 Task: Add an event with the title Casual Training Session: Leadership Development and Coaching Skills, date '2024/05/16', time 8:50 AM to 10:50 AM, logged in from the account softage.3@softage.netand send the event invitation to softage.5@softage.net and softage.6@softage.net. Set a reminder for the event 2 hour before
Action: Mouse moved to (102, 110)
Screenshot: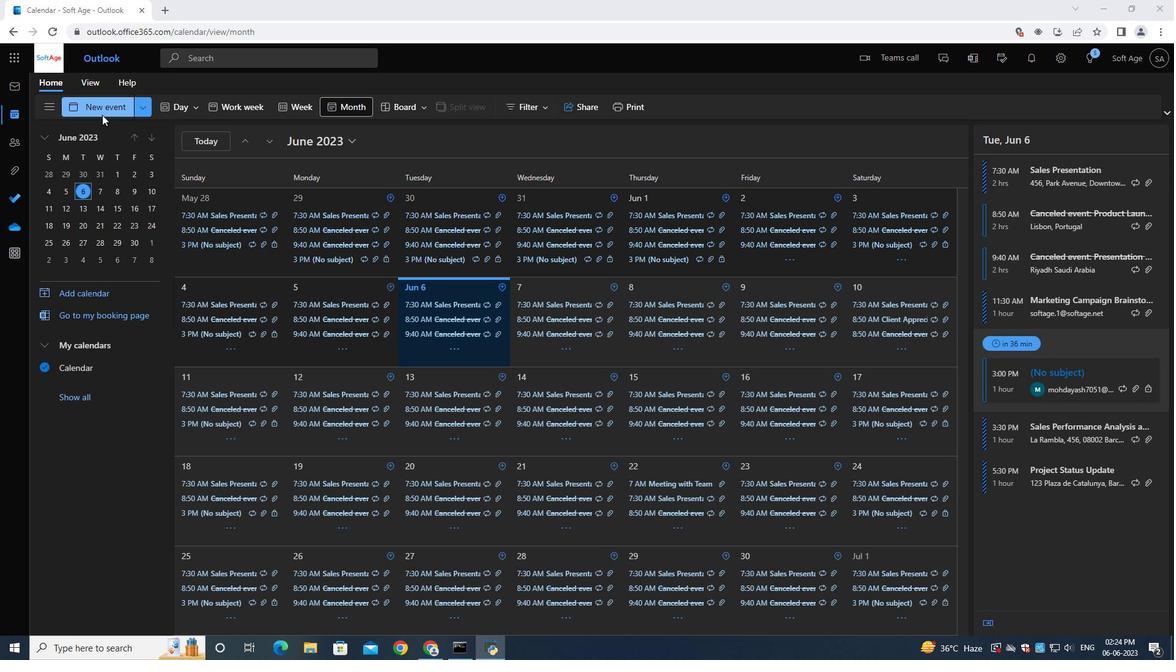 
Action: Mouse pressed left at (102, 110)
Screenshot: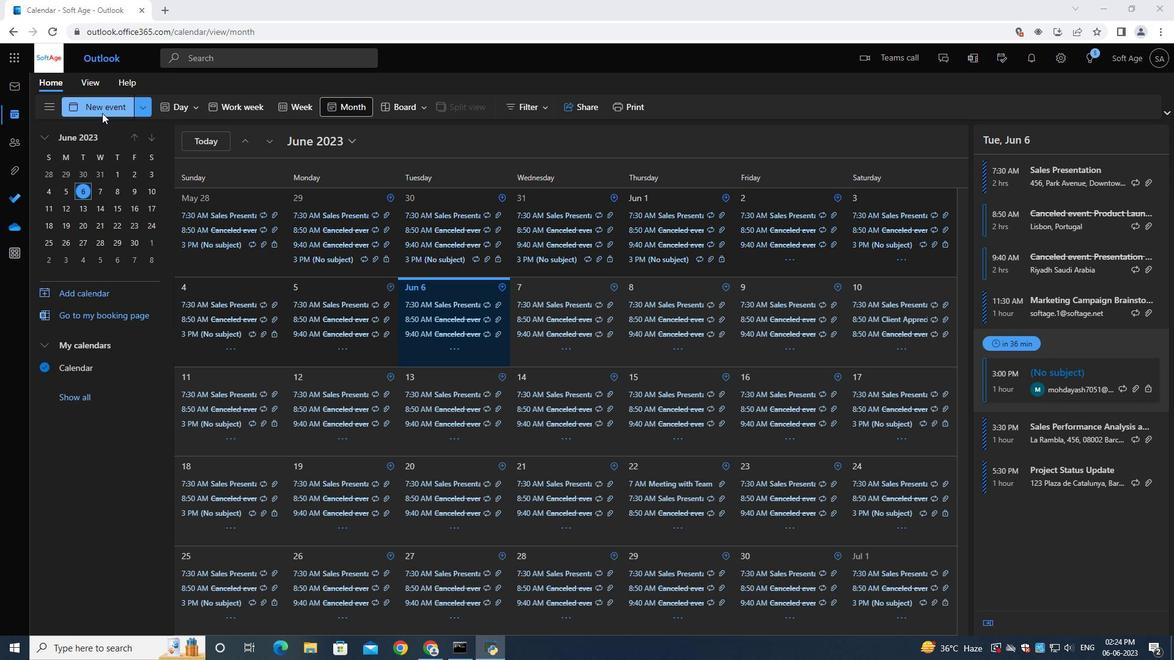
Action: Mouse moved to (299, 182)
Screenshot: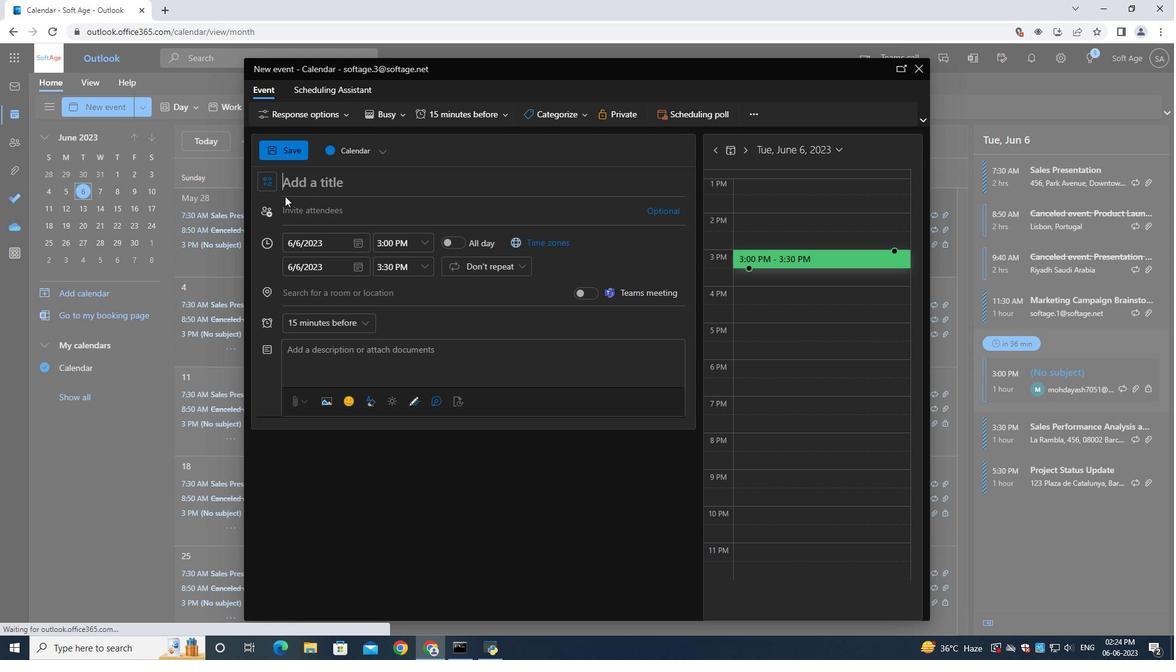 
Action: Mouse pressed left at (299, 182)
Screenshot: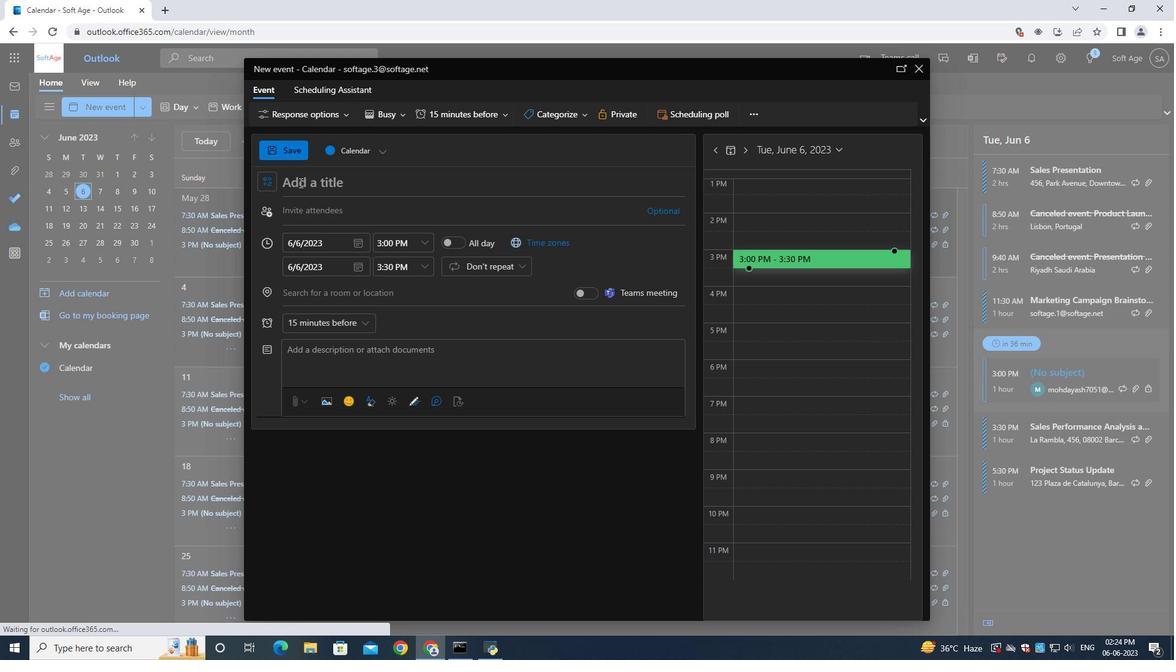 
Action: Mouse moved to (300, 182)
Screenshot: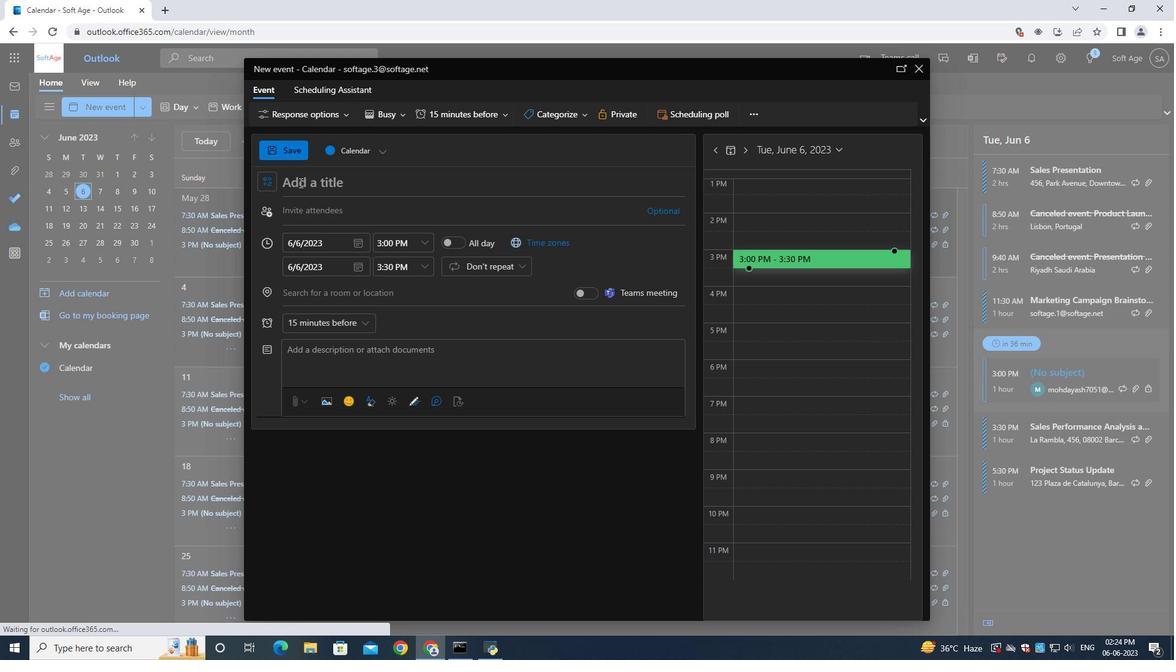 
Action: Key pressed <Key.shift>Casual<Key.space><Key.shift><Key.shift><Key.shift><Key.shift>Training<Key.space><Key.shift>Session<Key.shift_r>:<Key.space><Key.shift>Leadership<Key.space><Key.shift>Development<Key.space>and<Key.space><Key.shift><Key.shift><Key.shift><Key.shift><Key.shift><Key.shift><Key.shift>Coaching<Key.space><Key.shift>Skills
Screenshot: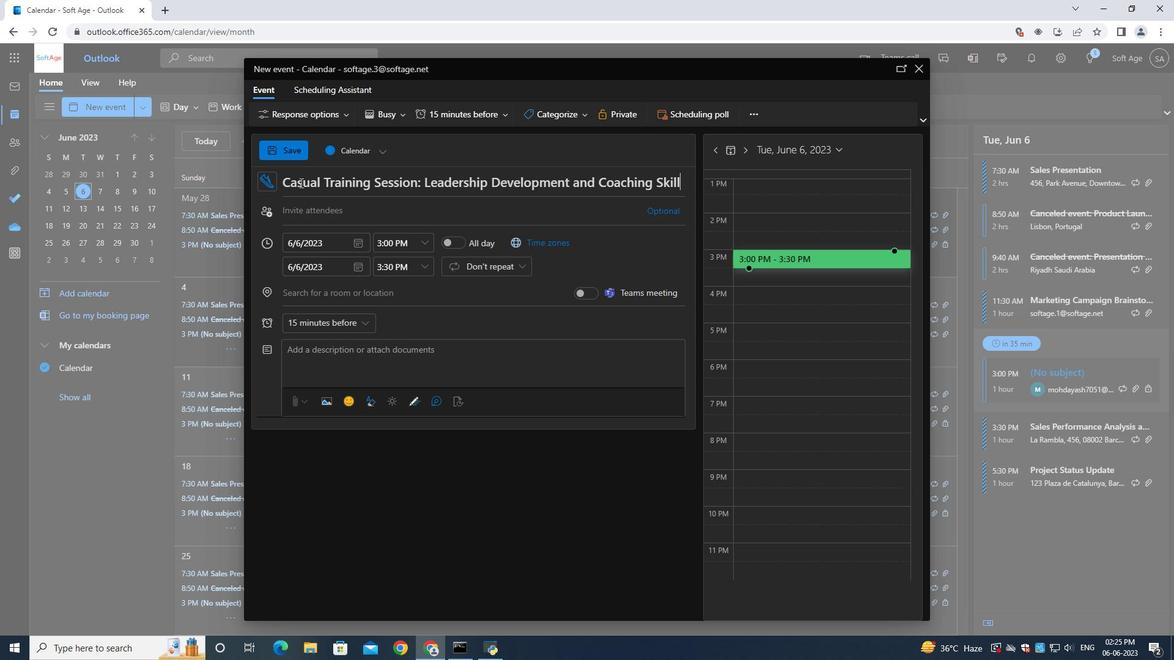 
Action: Mouse moved to (362, 247)
Screenshot: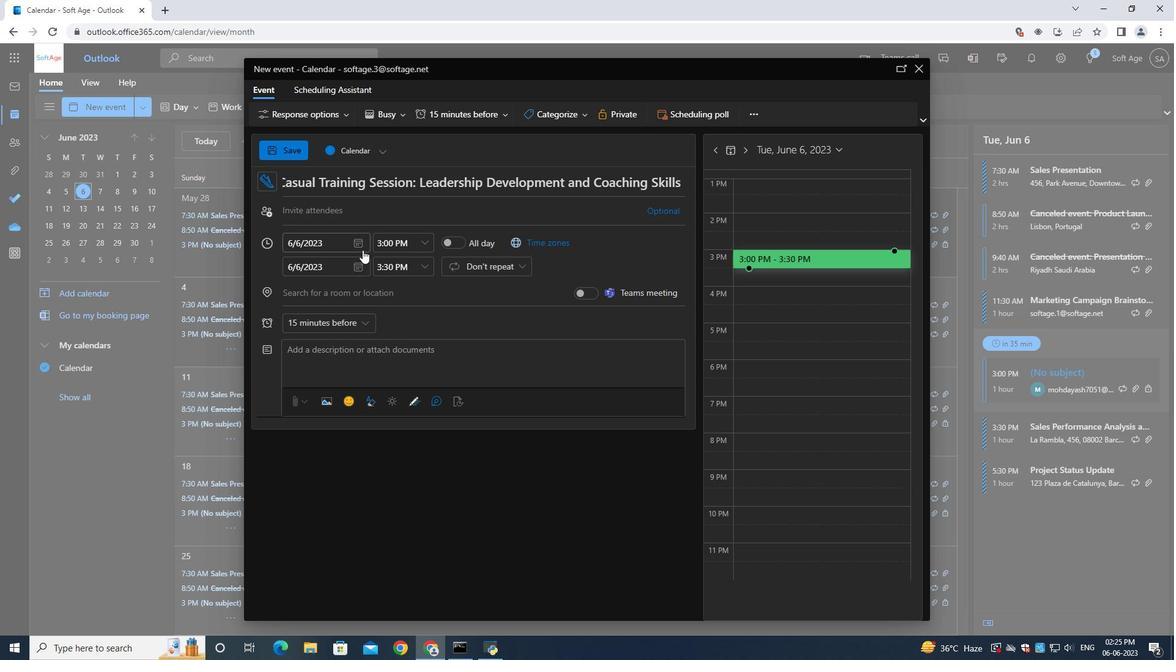 
Action: Mouse pressed left at (362, 247)
Screenshot: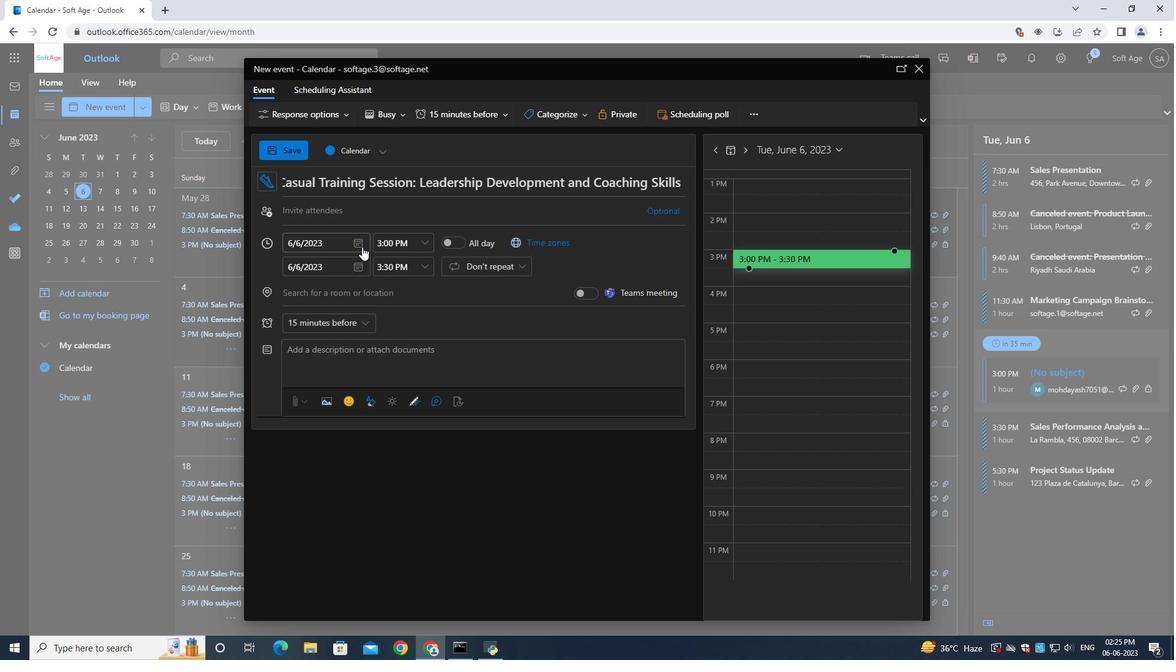 
Action: Mouse moved to (399, 270)
Screenshot: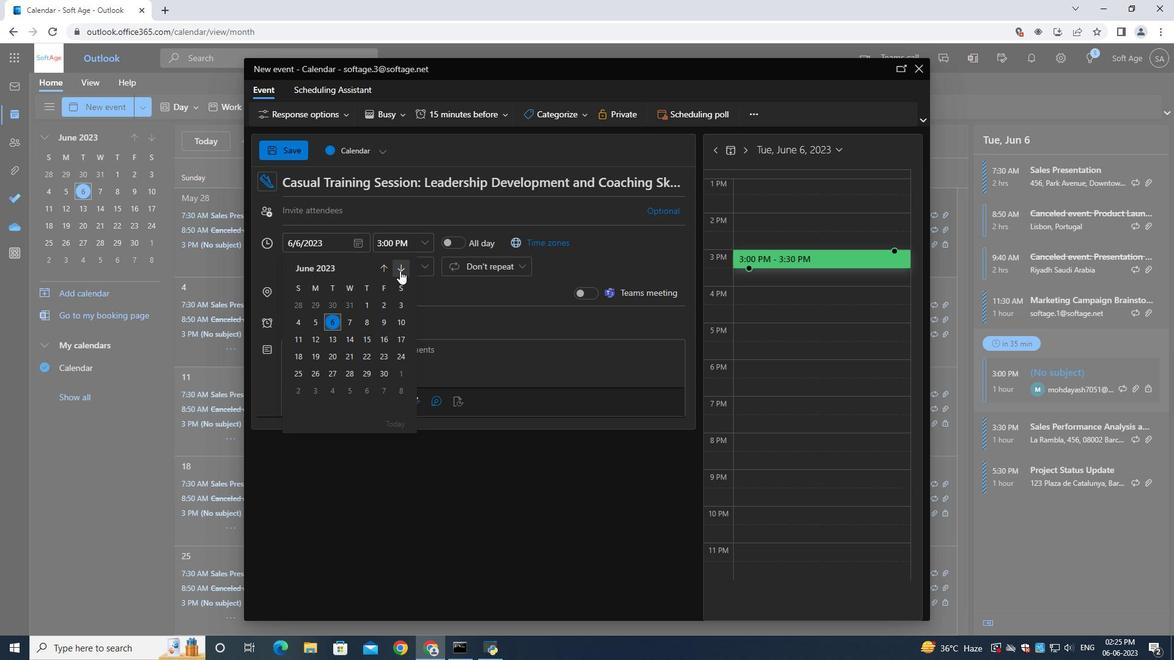 
Action: Mouse pressed left at (399, 270)
Screenshot: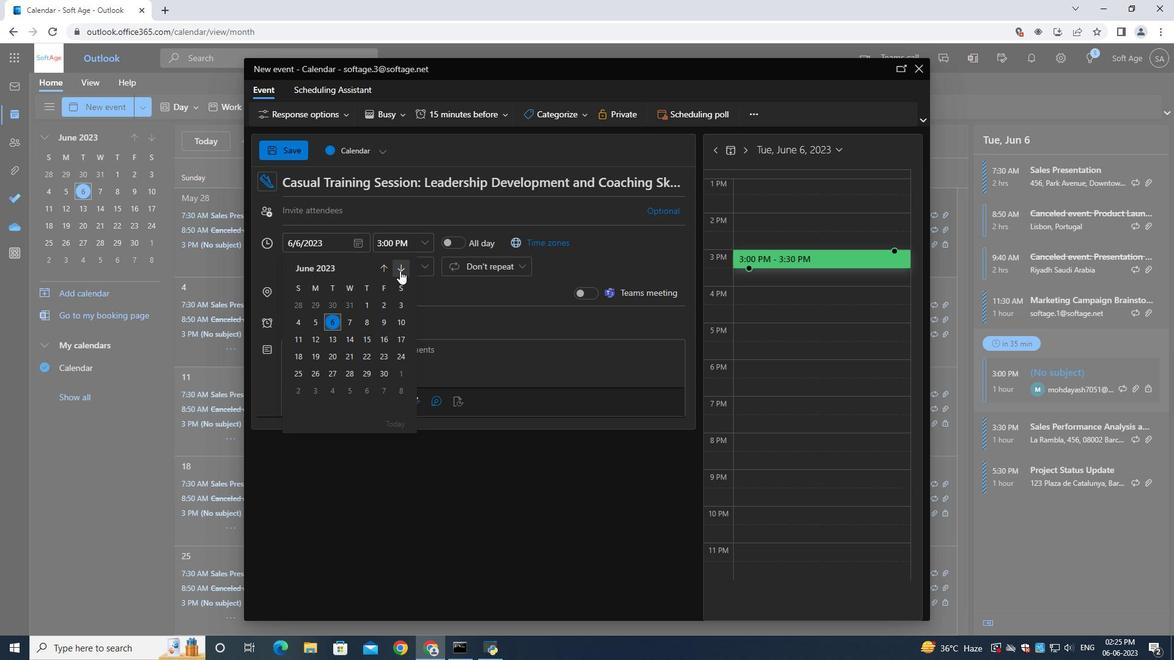 
Action: Mouse pressed left at (399, 270)
Screenshot: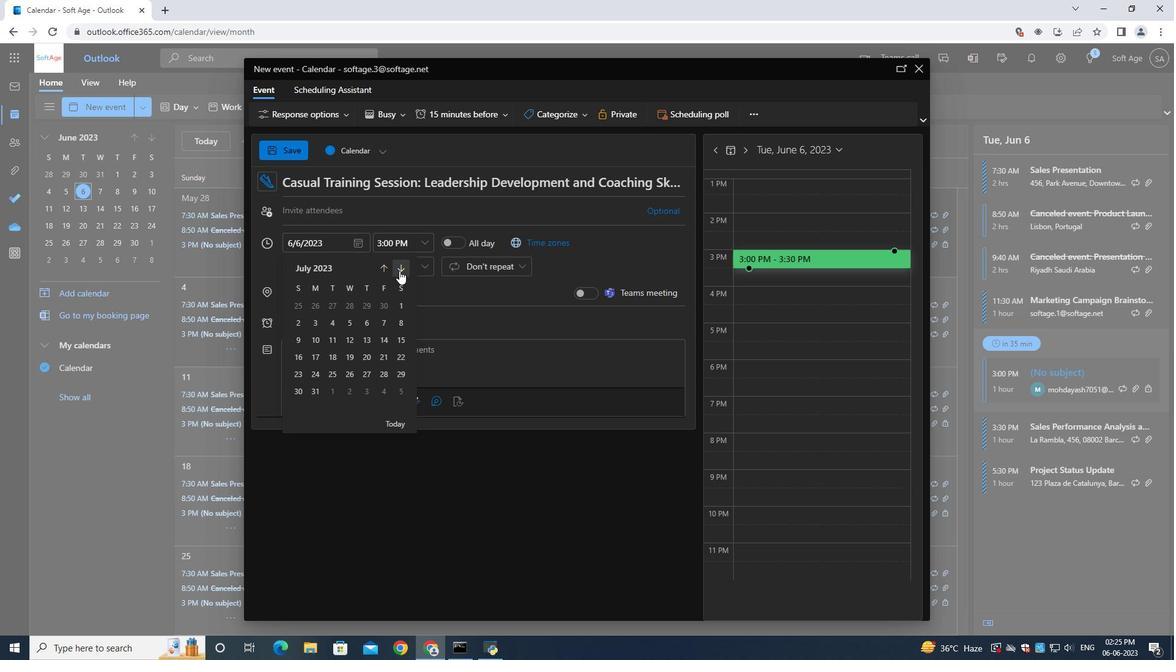 
Action: Mouse pressed left at (399, 270)
Screenshot: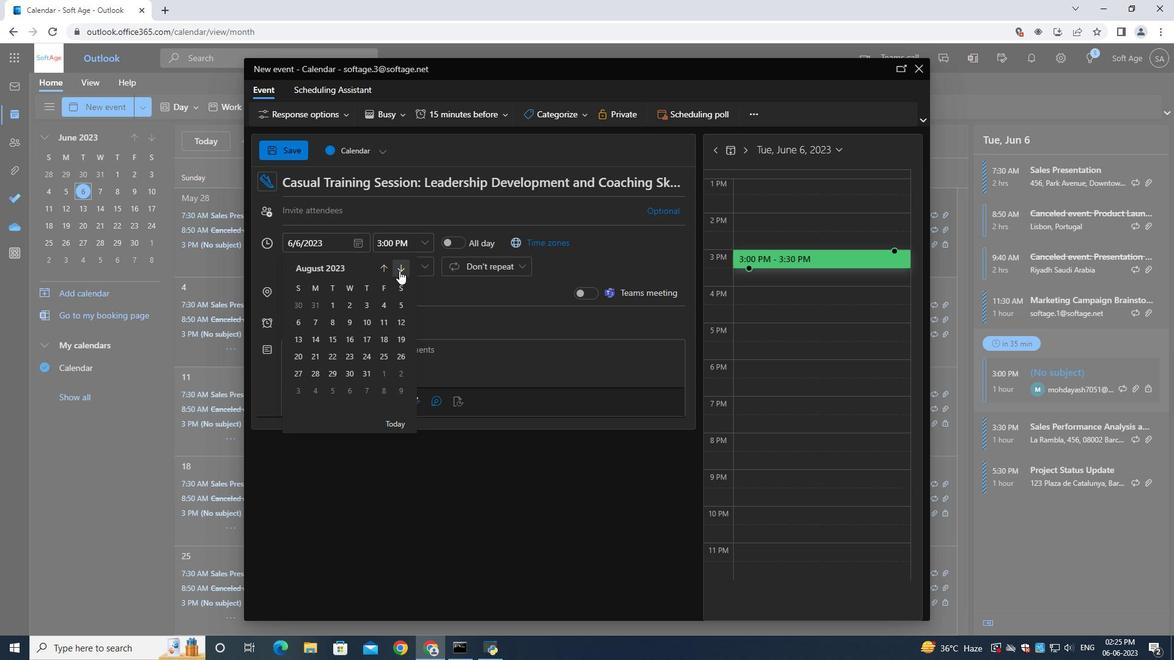 
Action: Mouse pressed left at (399, 270)
Screenshot: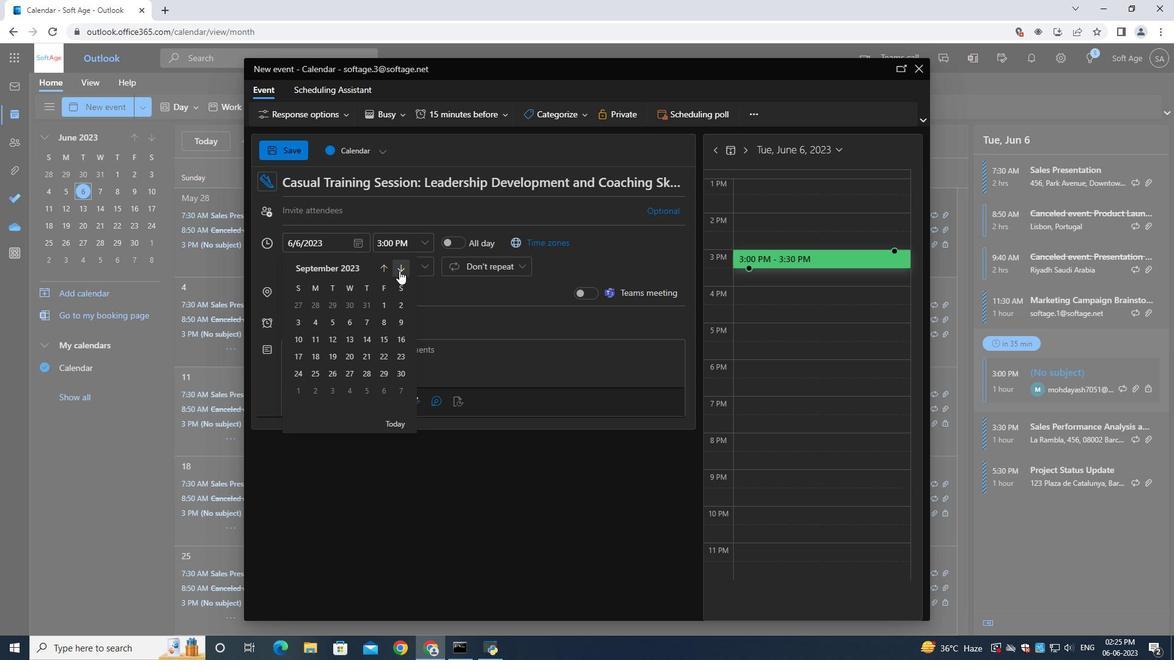 
Action: Mouse pressed left at (399, 270)
Screenshot: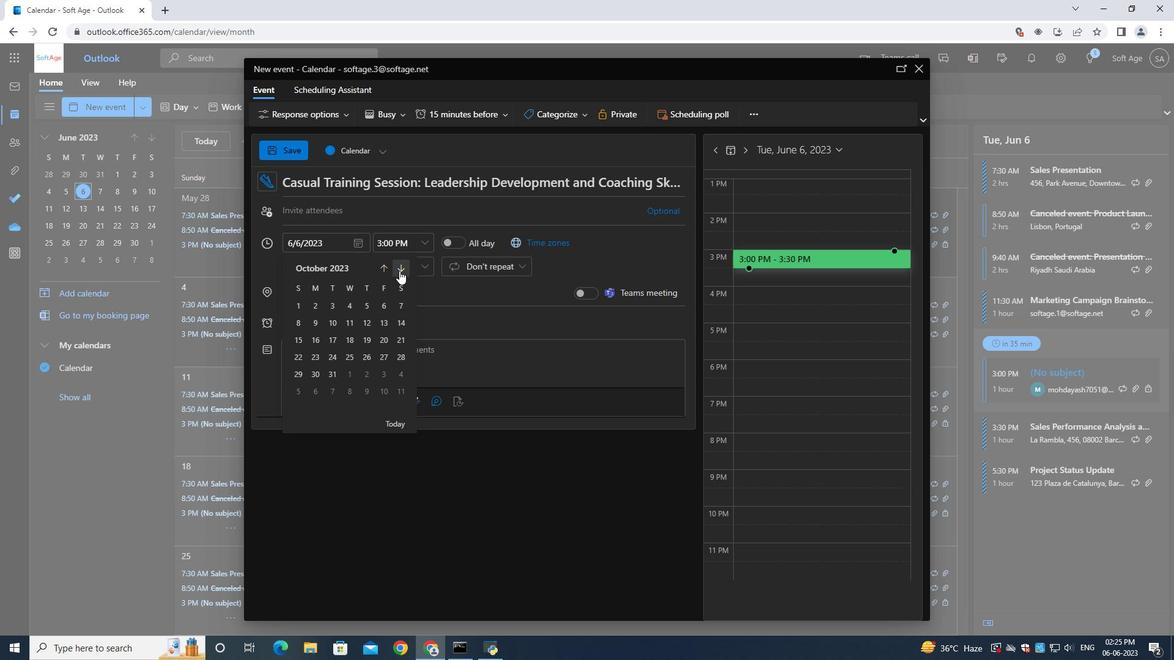 
Action: Mouse pressed left at (399, 270)
Screenshot: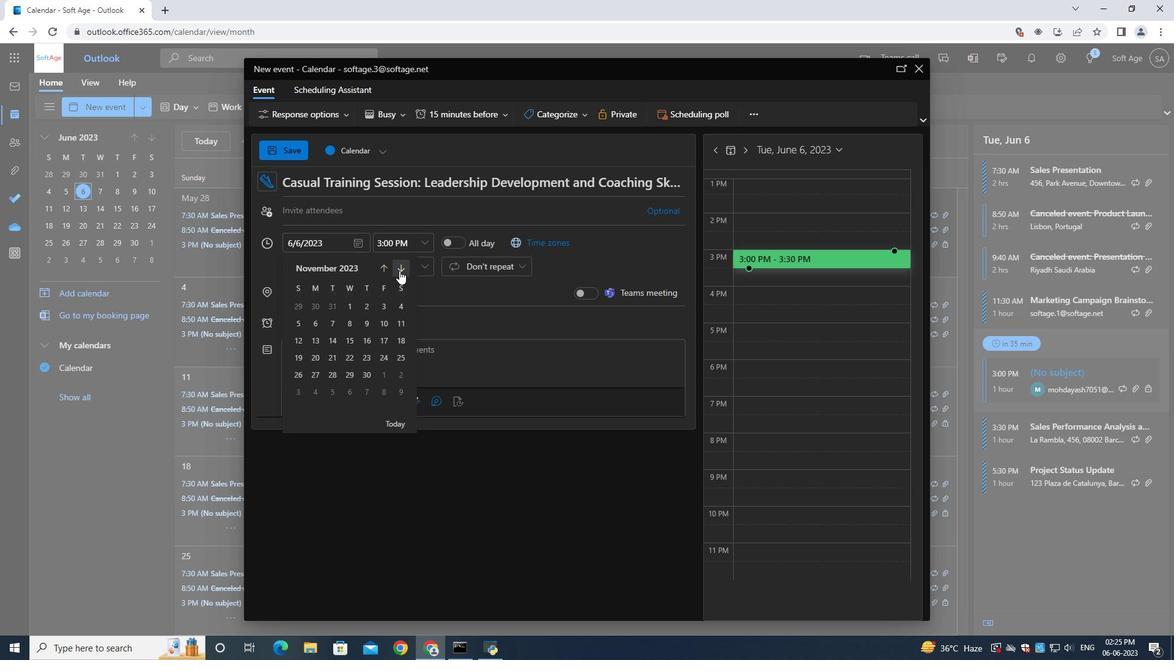
Action: Mouse pressed left at (399, 270)
Screenshot: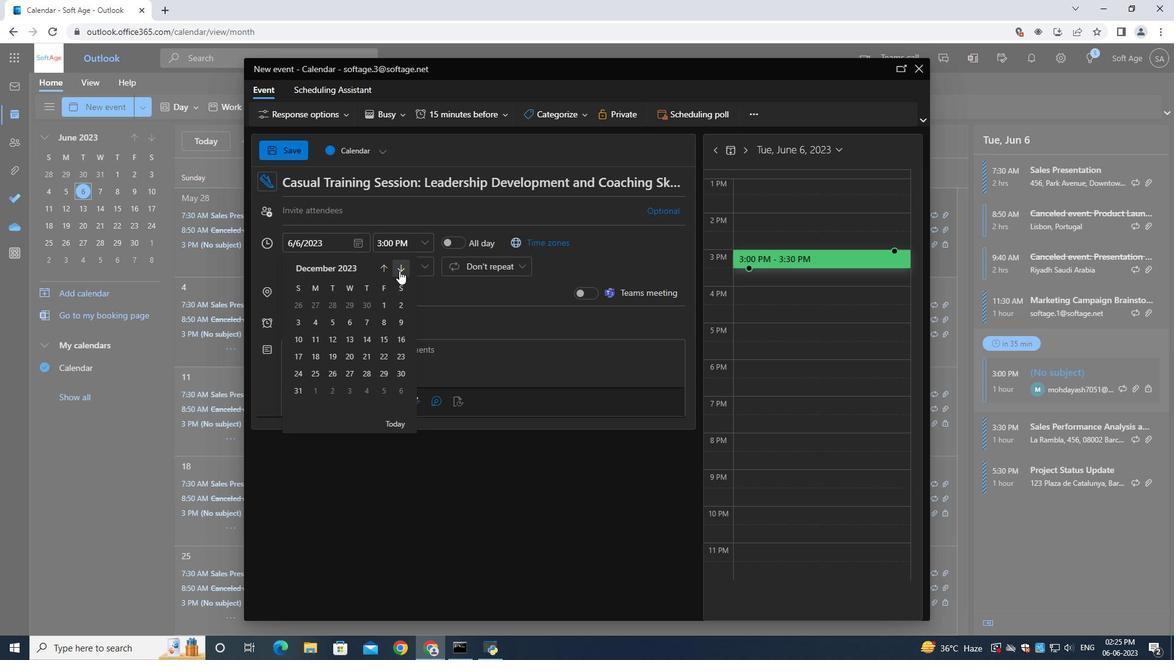 
Action: Mouse moved to (403, 270)
Screenshot: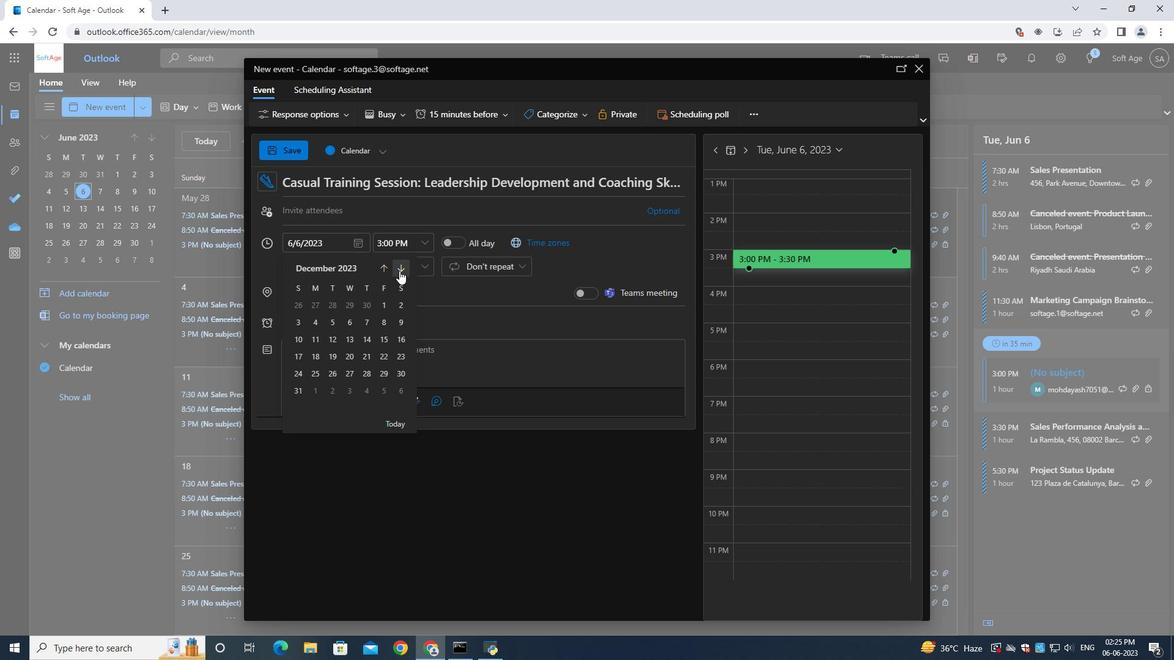 
Action: Mouse pressed left at (403, 270)
Screenshot: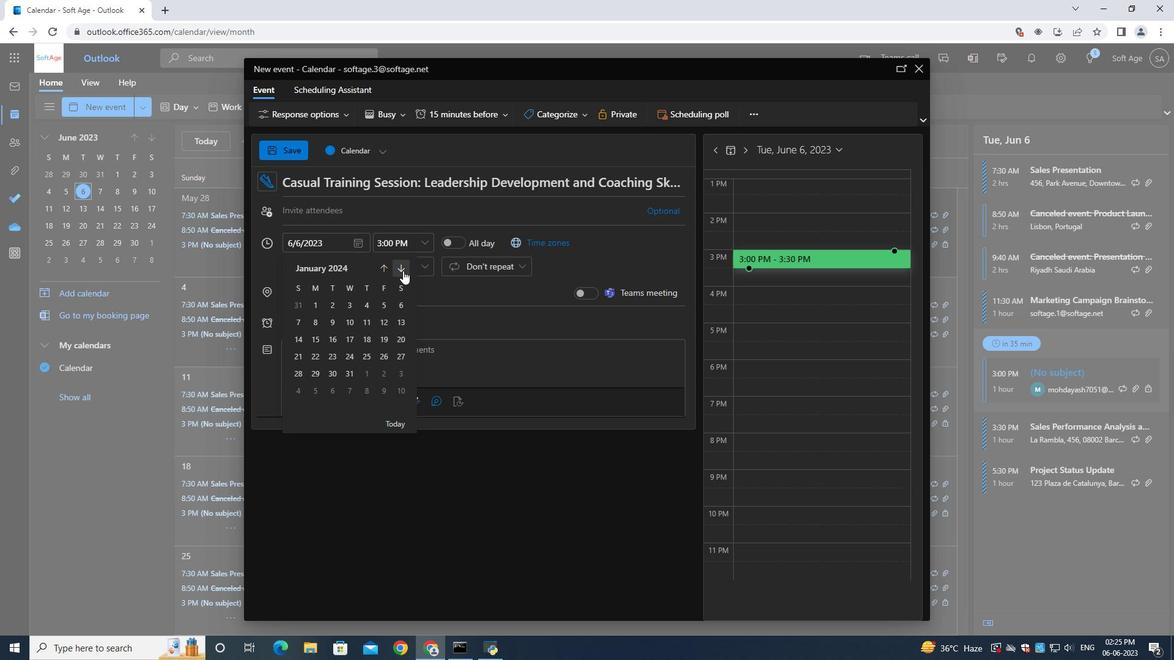 
Action: Mouse pressed left at (403, 270)
Screenshot: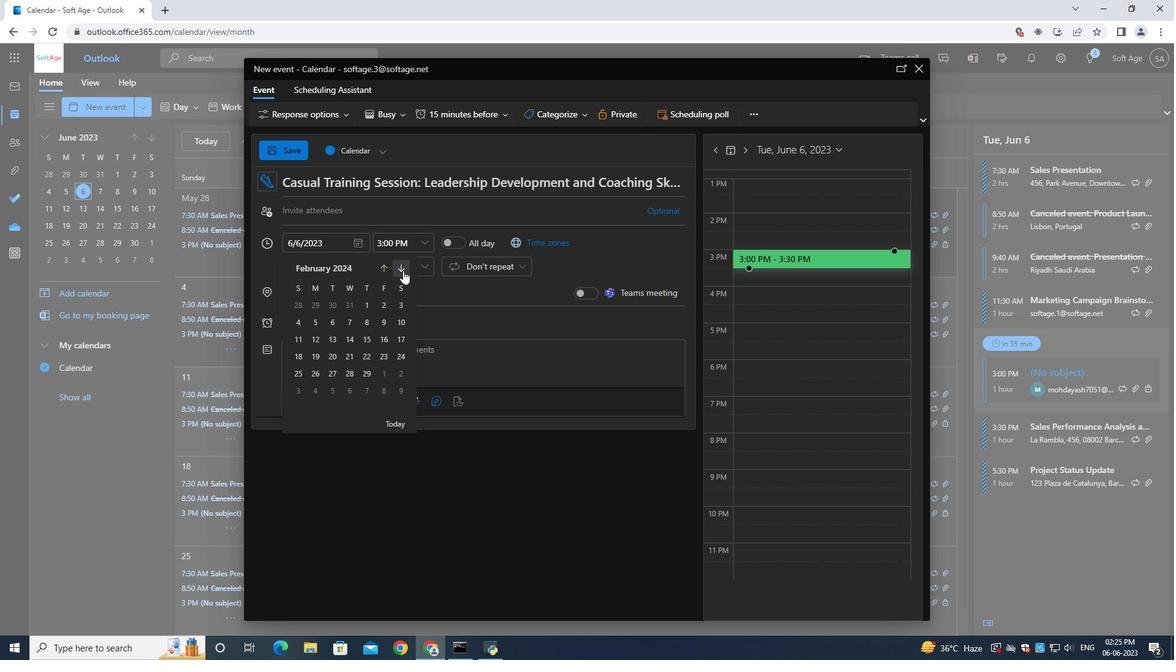 
Action: Mouse pressed left at (403, 270)
Screenshot: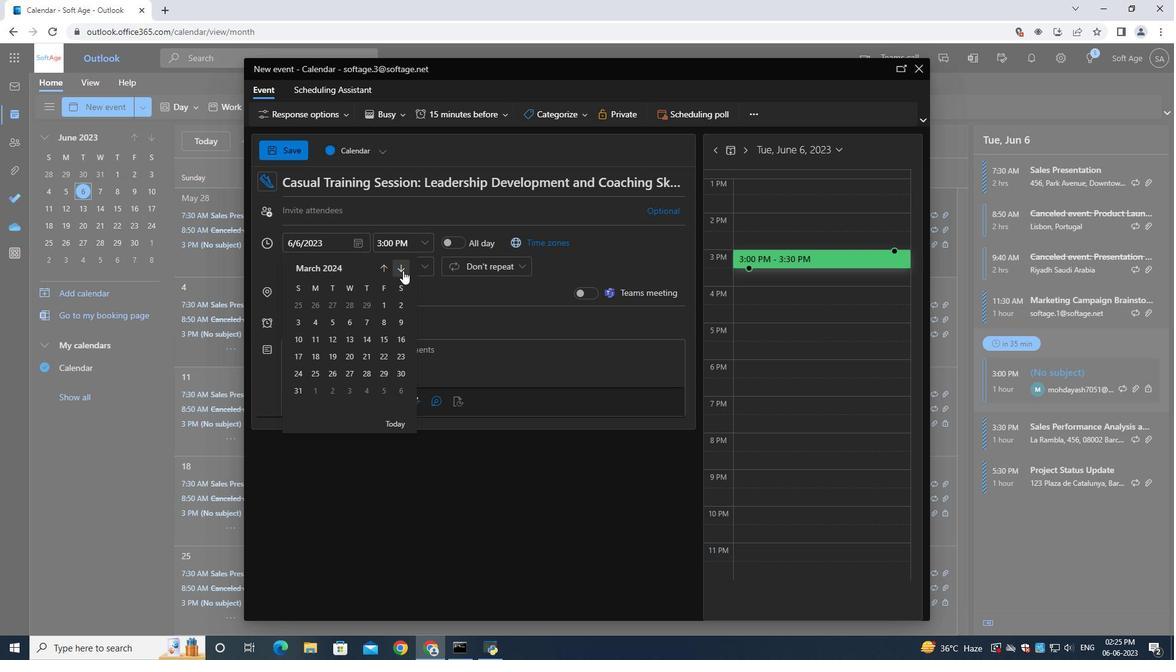 
Action: Mouse pressed left at (403, 270)
Screenshot: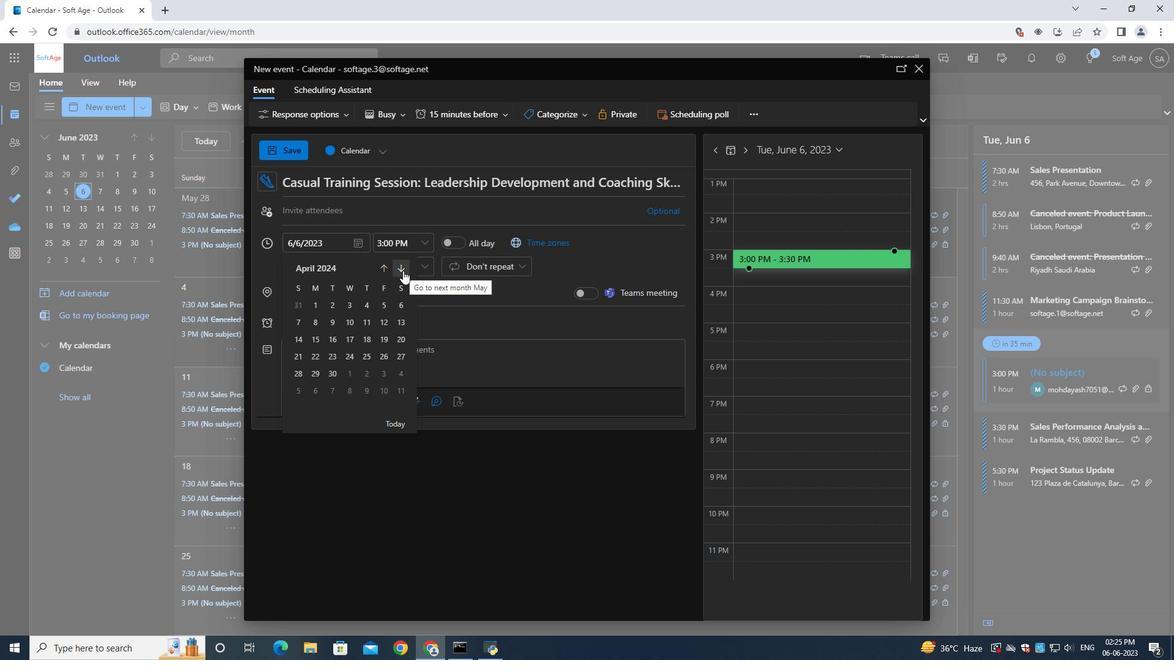 
Action: Mouse moved to (365, 343)
Screenshot: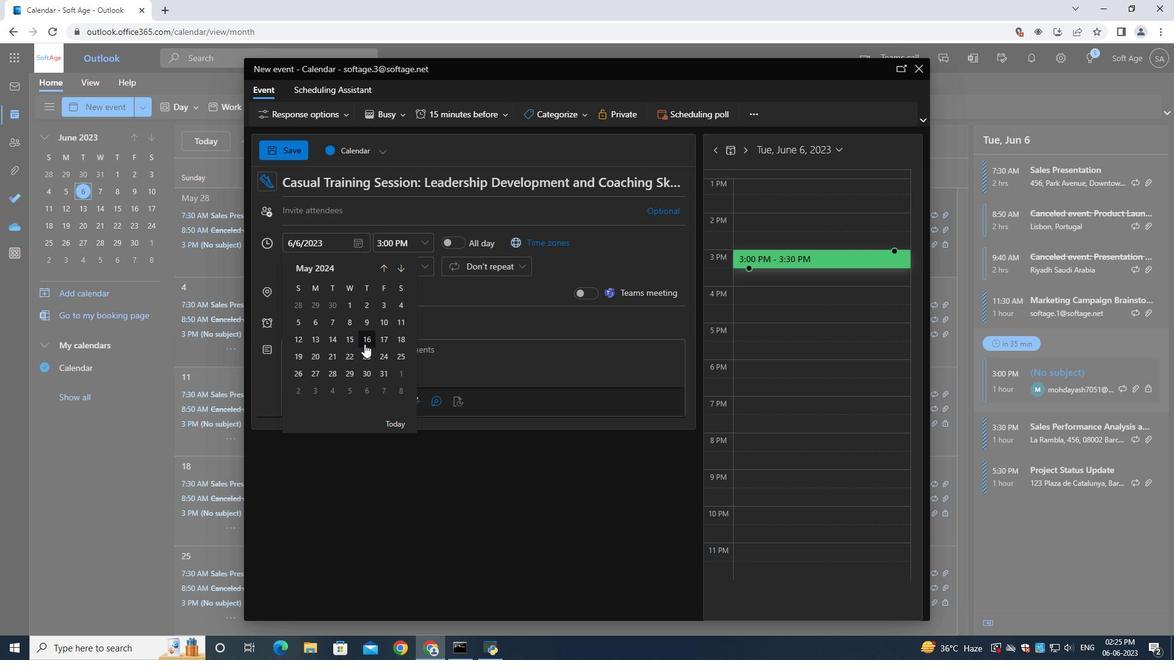
Action: Mouse pressed left at (365, 343)
Screenshot: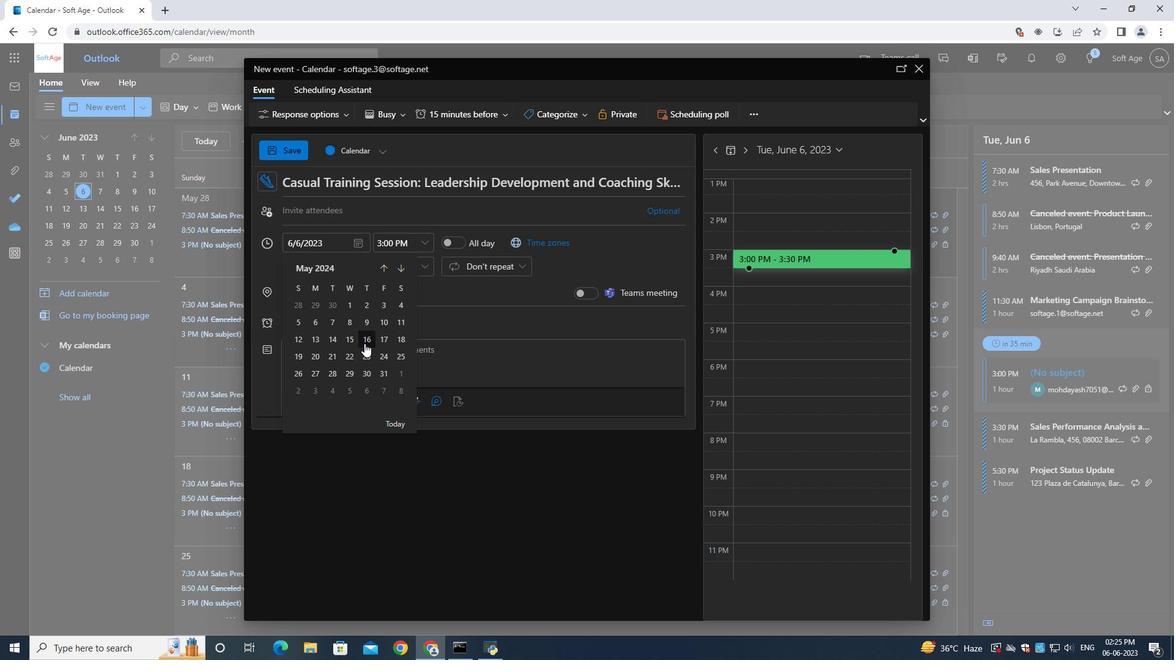 
Action: Mouse moved to (388, 247)
Screenshot: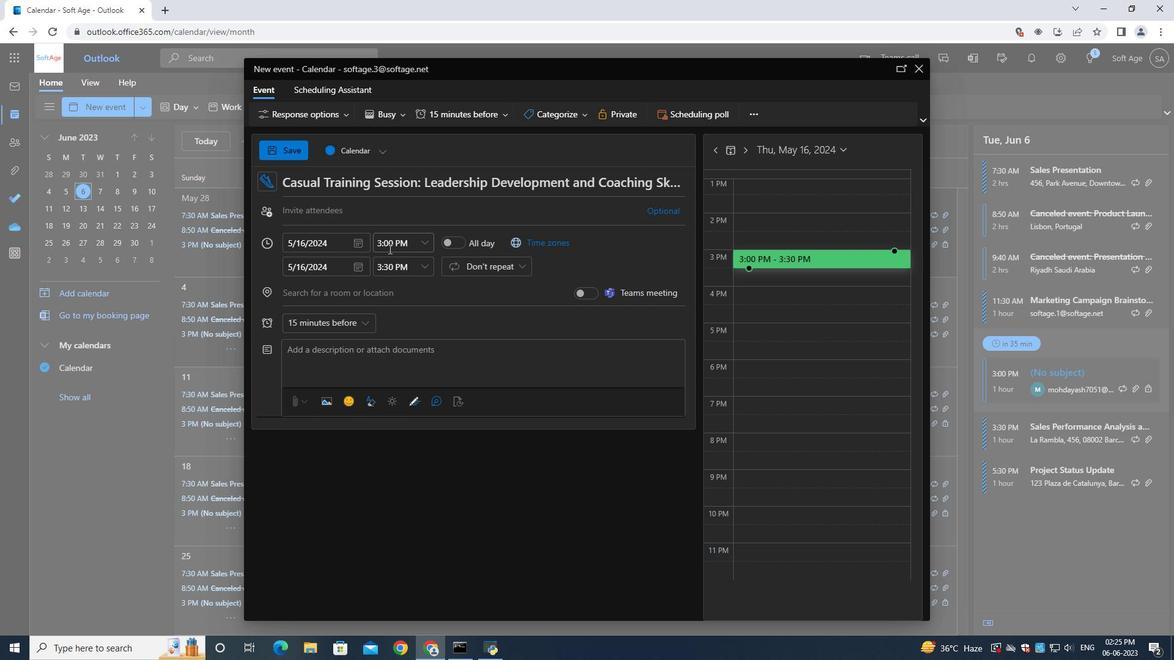 
Action: Mouse pressed left at (388, 247)
Screenshot: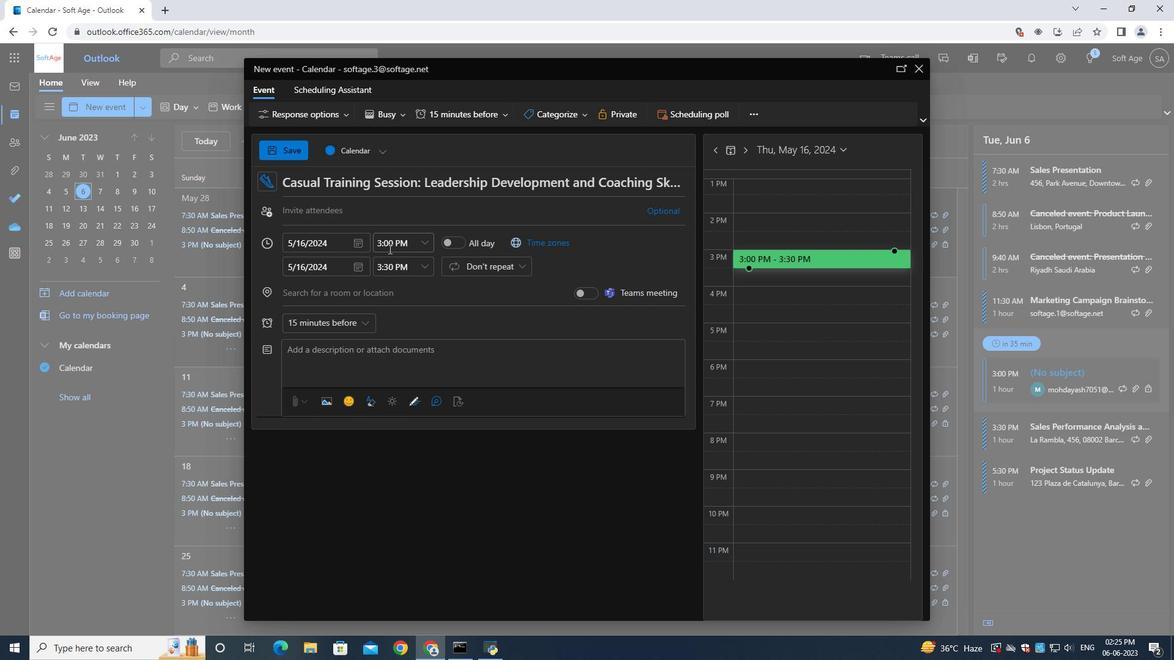 
Action: Key pressed 8<Key.shift_r>:50<Key.shift>AM
Screenshot: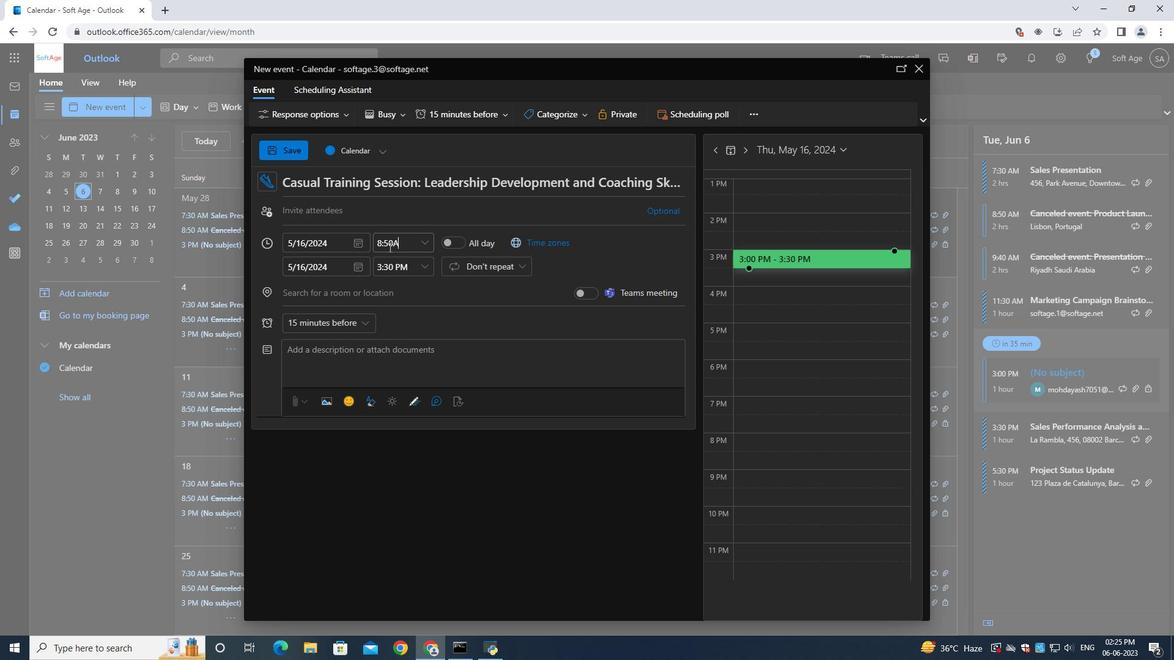 
Action: Mouse moved to (388, 263)
Screenshot: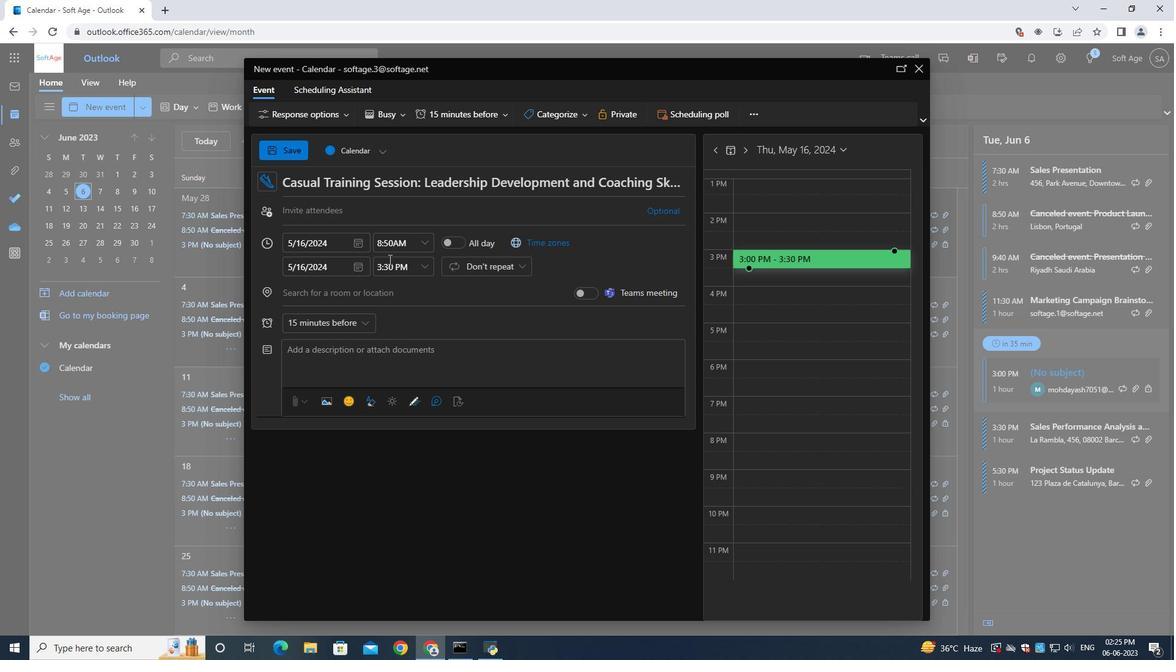 
Action: Mouse pressed left at (388, 263)
Screenshot: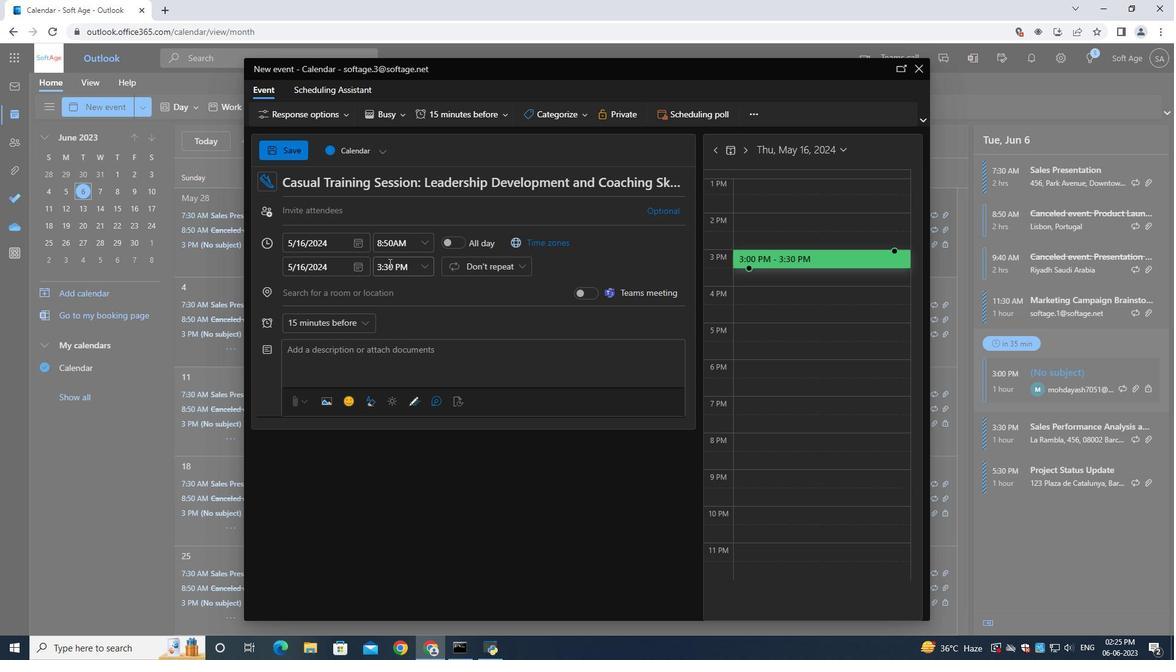 
Action: Key pressed 10<Key.shift_r>:50<Key.shift>AM
Screenshot: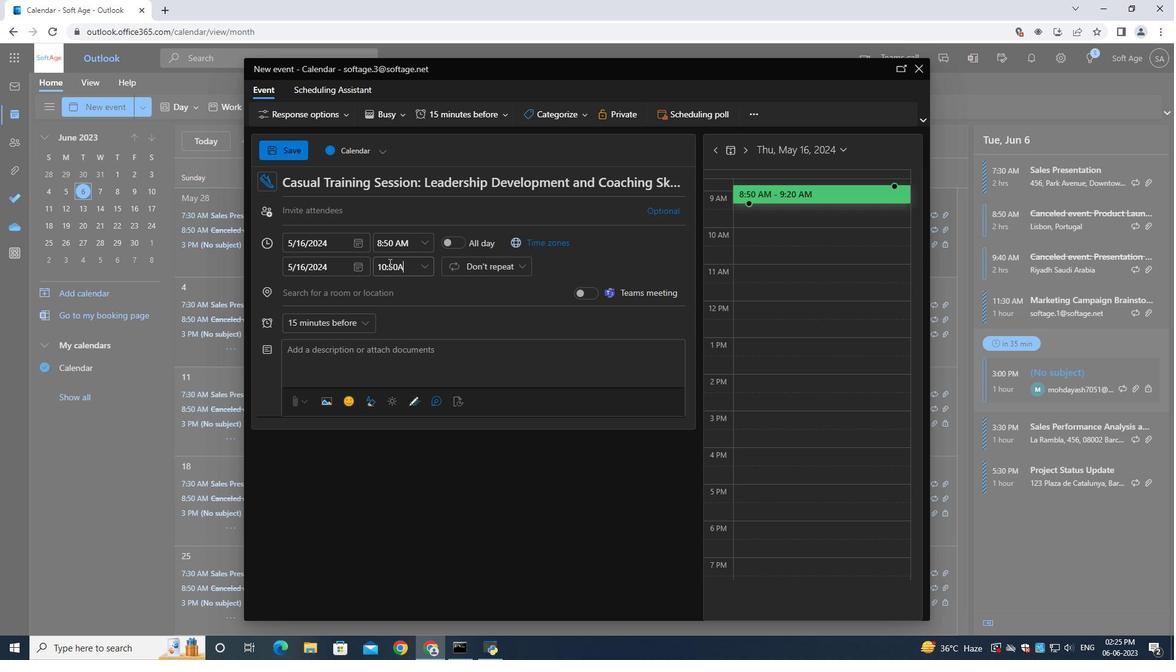 
Action: Mouse moved to (332, 213)
Screenshot: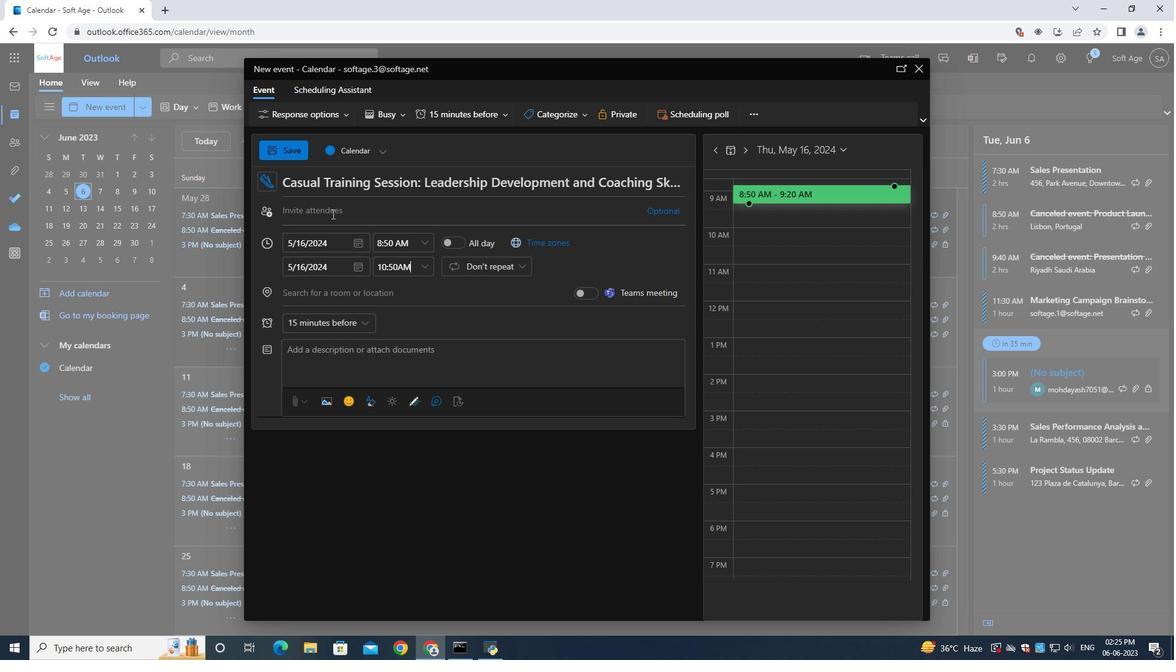 
Action: Mouse pressed left at (332, 213)
Screenshot: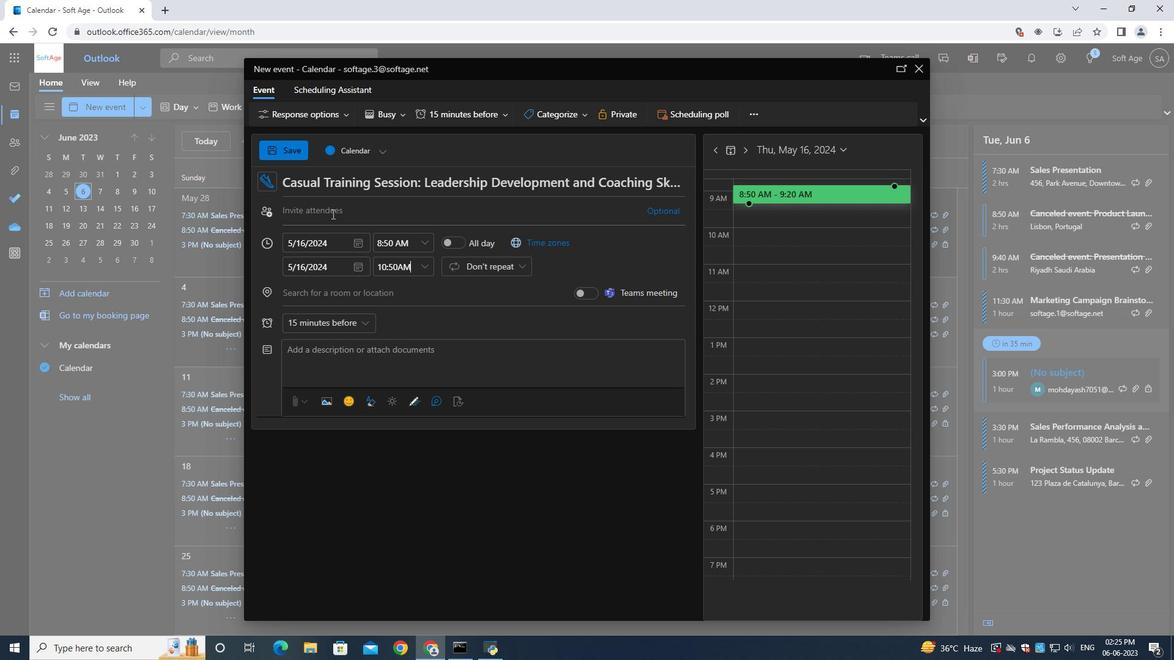 
Action: Mouse moved to (332, 213)
Screenshot: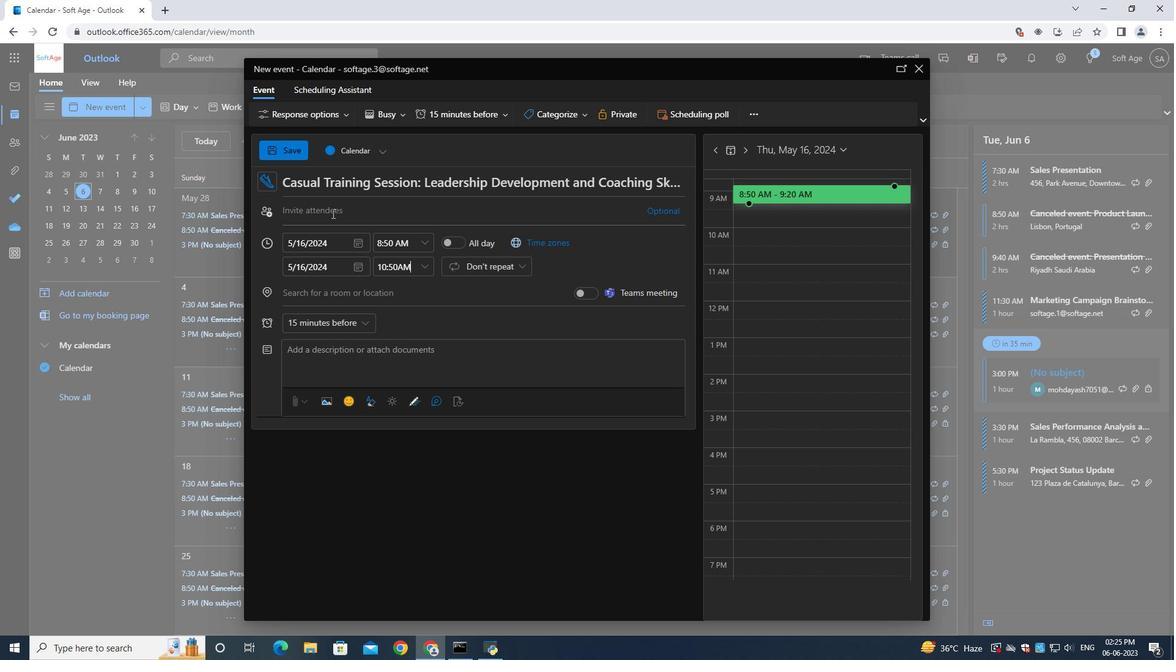 
Action: Key pressed softage.5<Key.shift>@softage.net
Screenshot: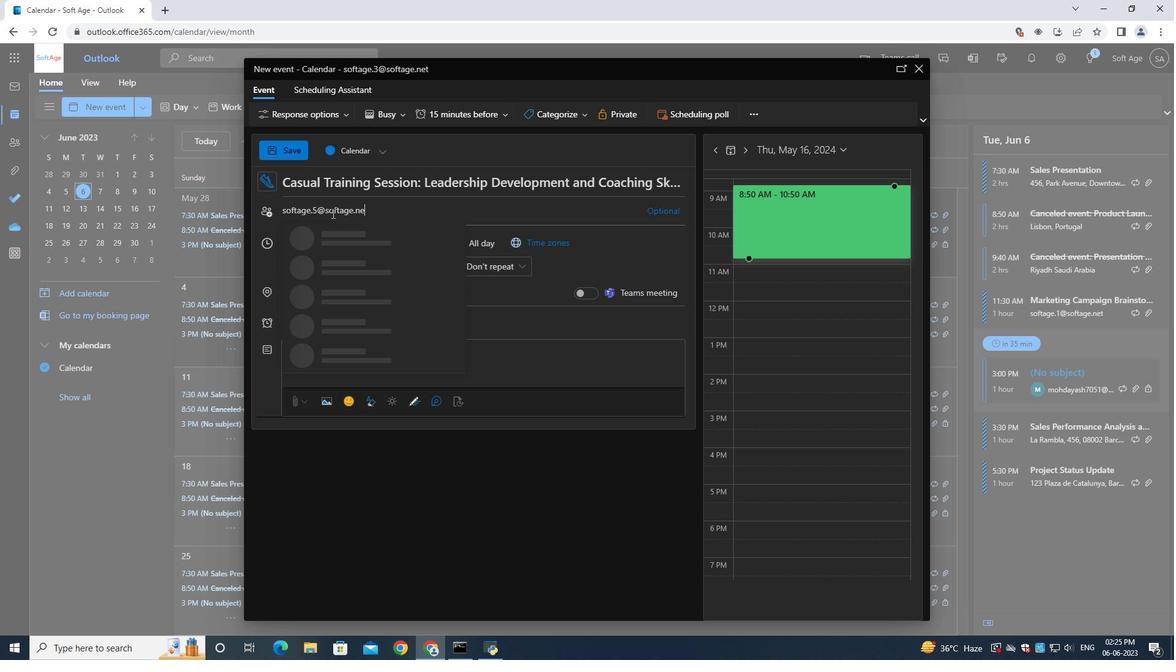 
Action: Mouse moved to (336, 228)
Screenshot: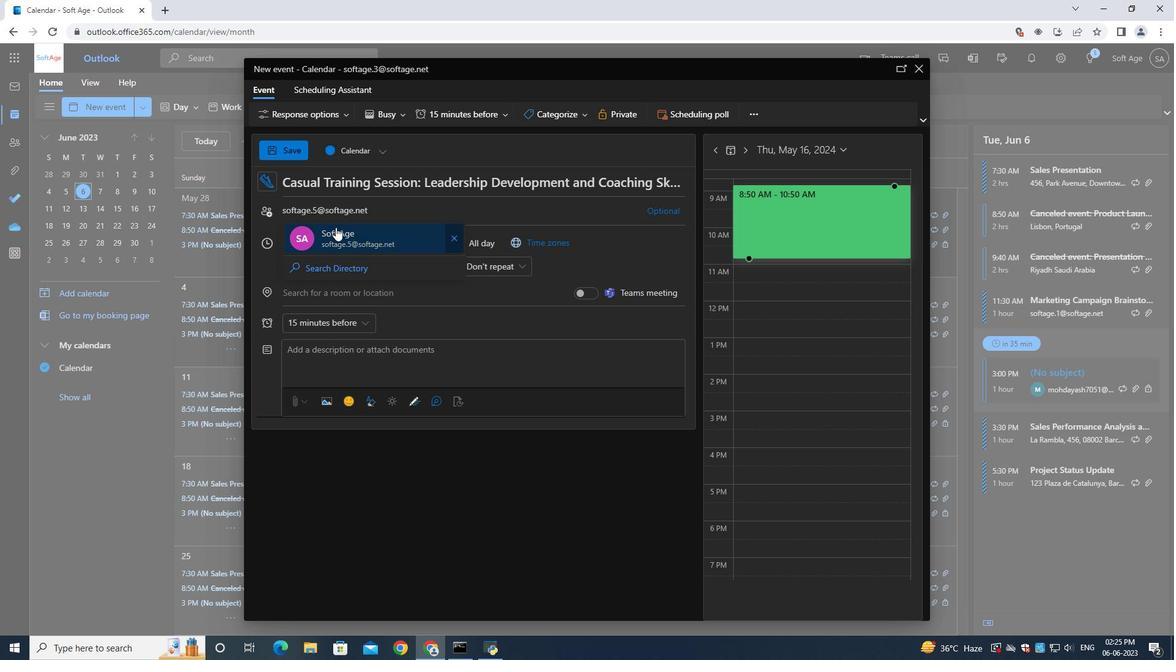 
Action: Mouse pressed left at (336, 228)
Screenshot: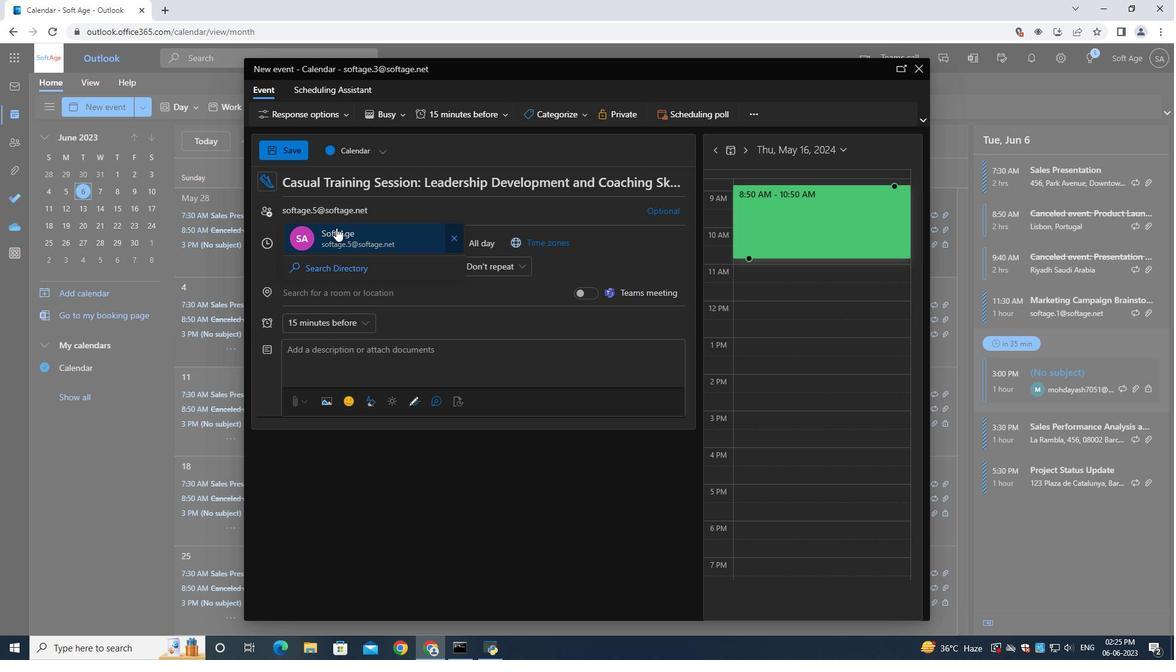 
Action: Mouse moved to (336, 228)
Screenshot: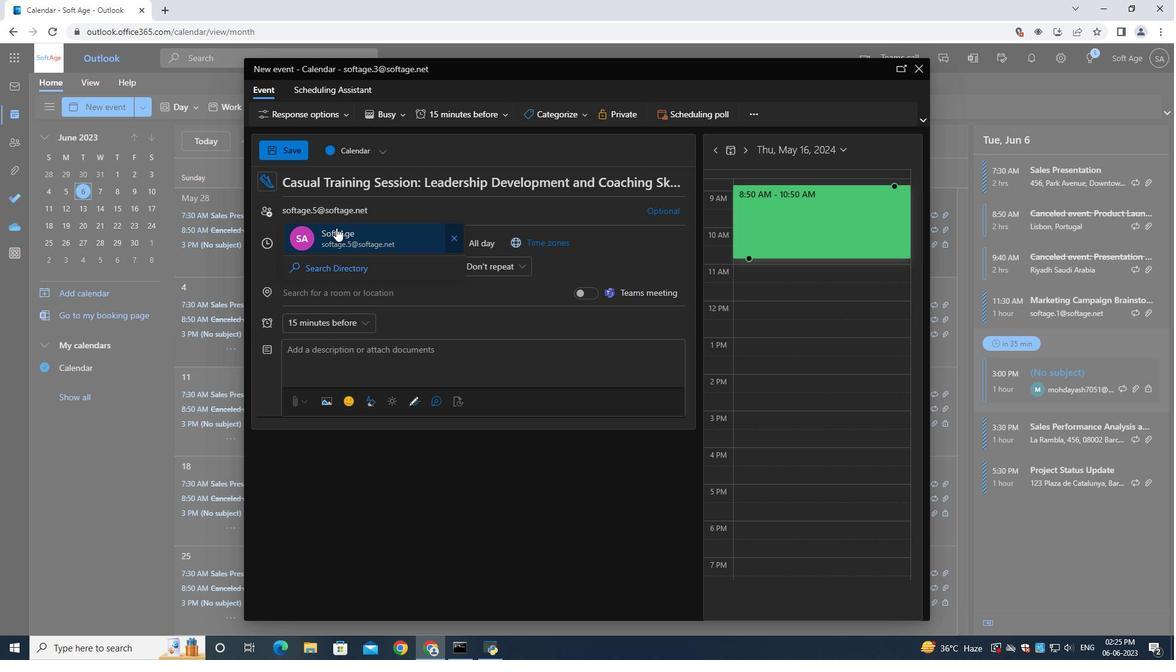 
Action: Key pressed softage.6<Key.shift>@softage.net
Screenshot: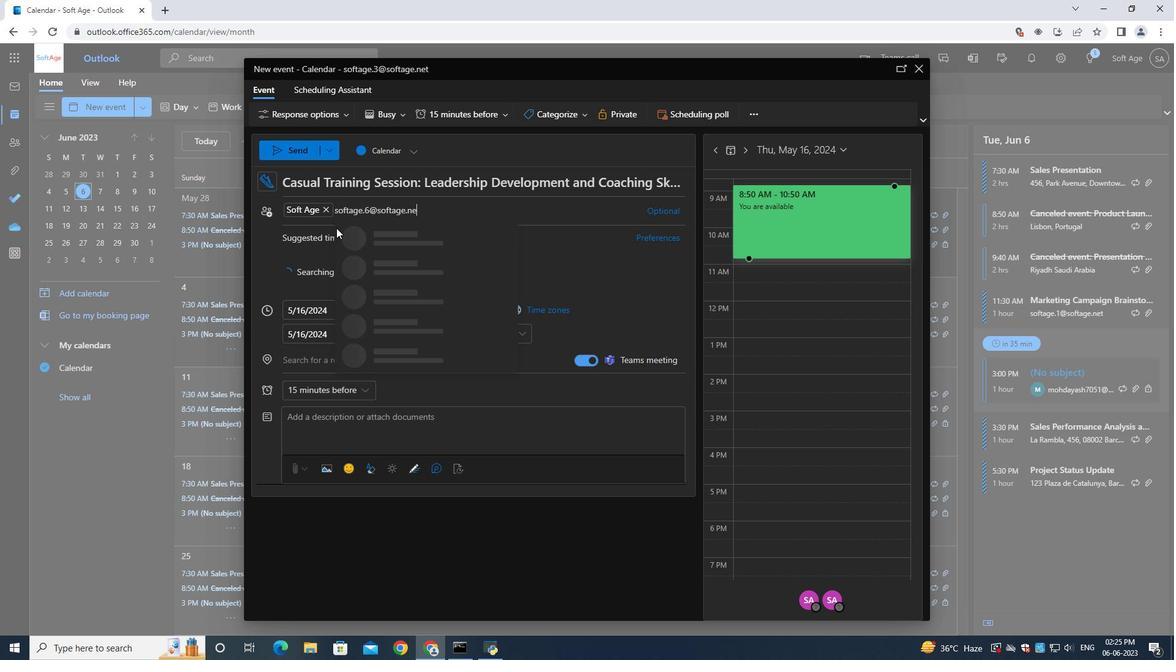 
Action: Mouse moved to (373, 234)
Screenshot: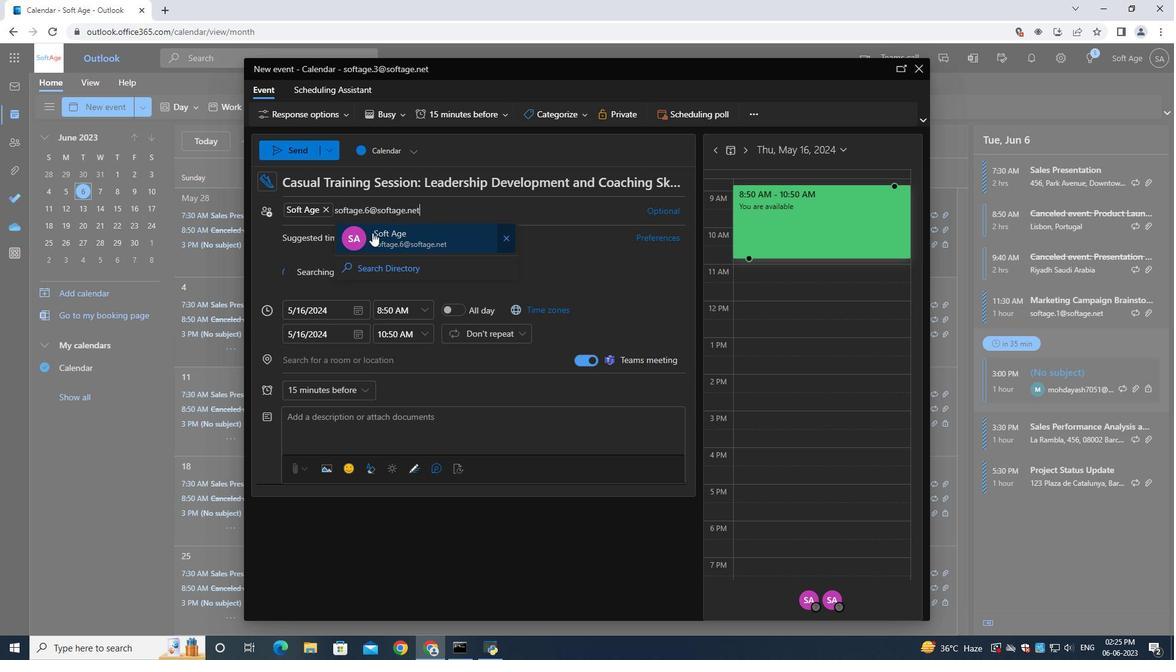 
Action: Mouse pressed left at (373, 234)
Screenshot: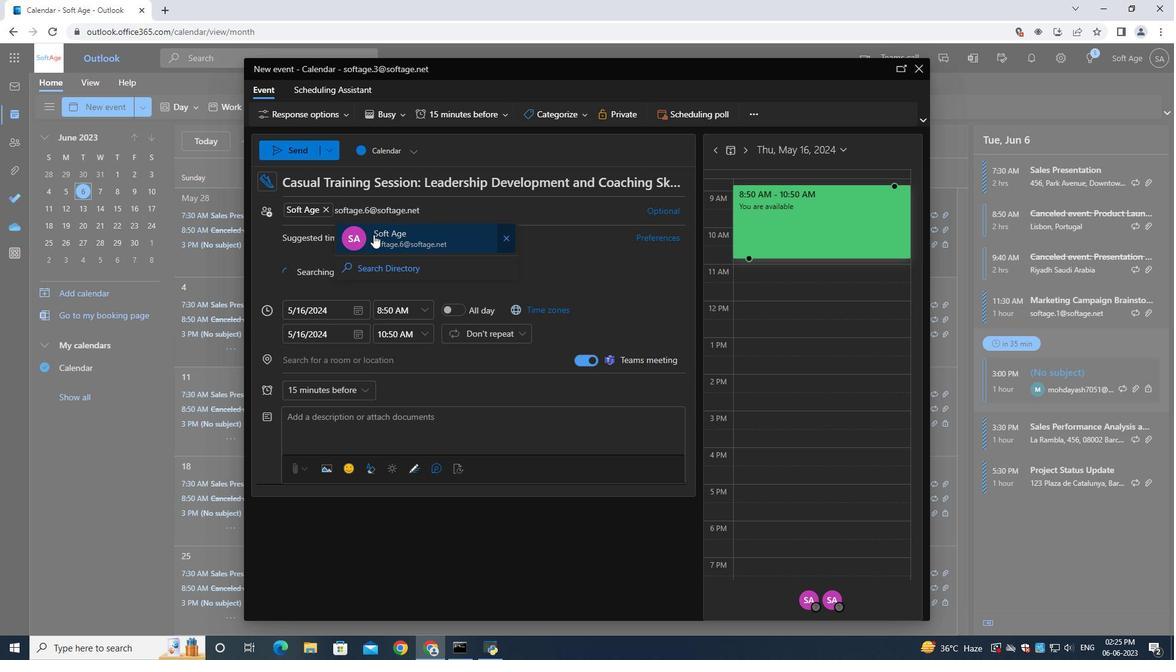 
Action: Mouse moved to (318, 393)
Screenshot: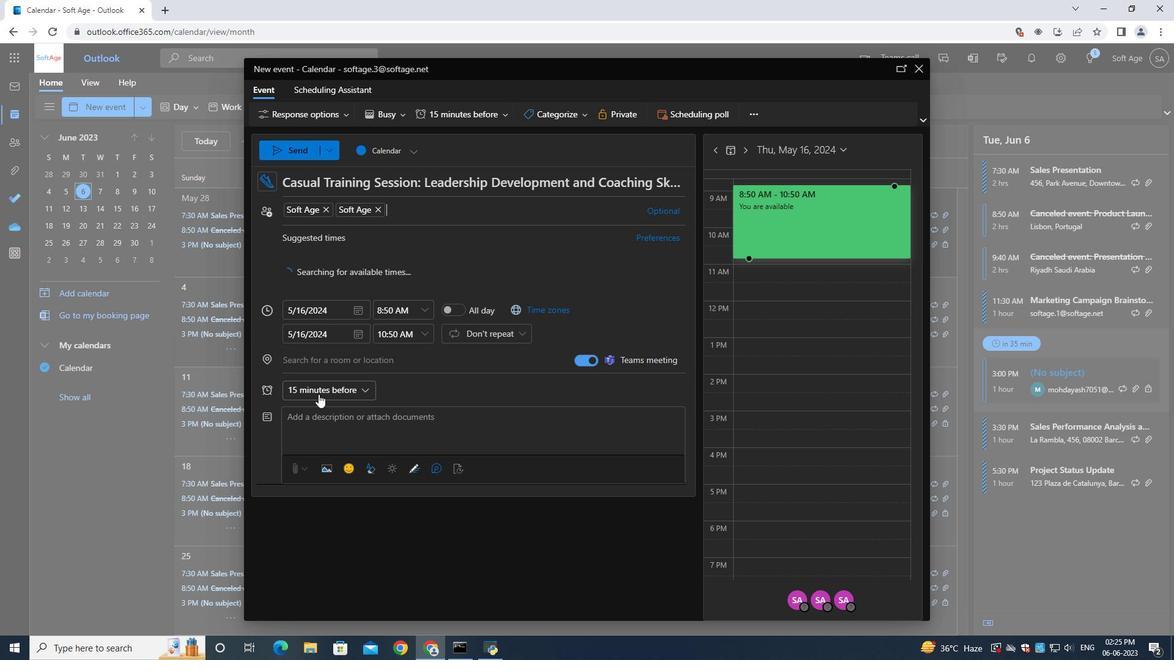 
Action: Mouse pressed left at (318, 393)
Screenshot: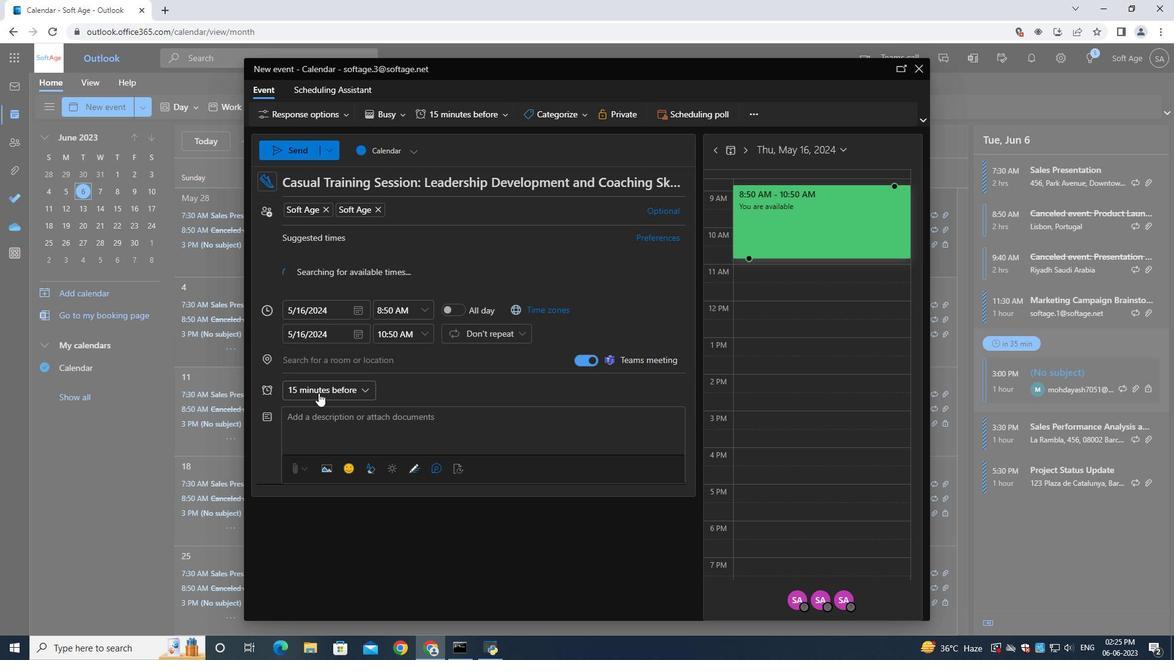 
Action: Mouse moved to (324, 285)
Screenshot: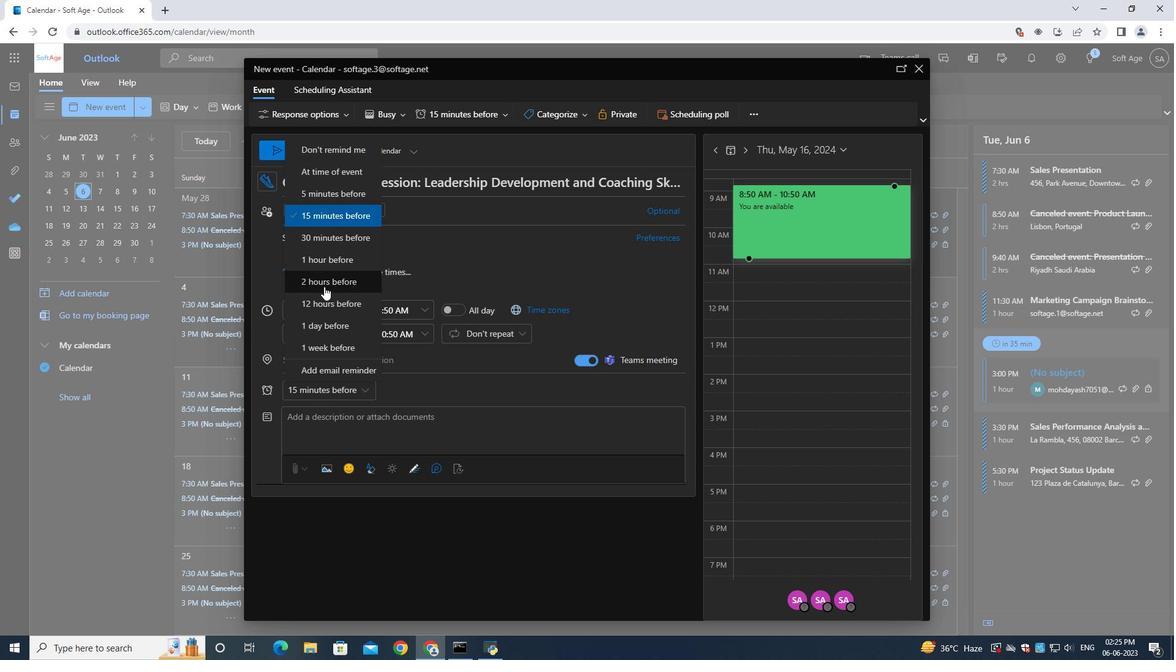 
Action: Mouse pressed left at (324, 285)
Screenshot: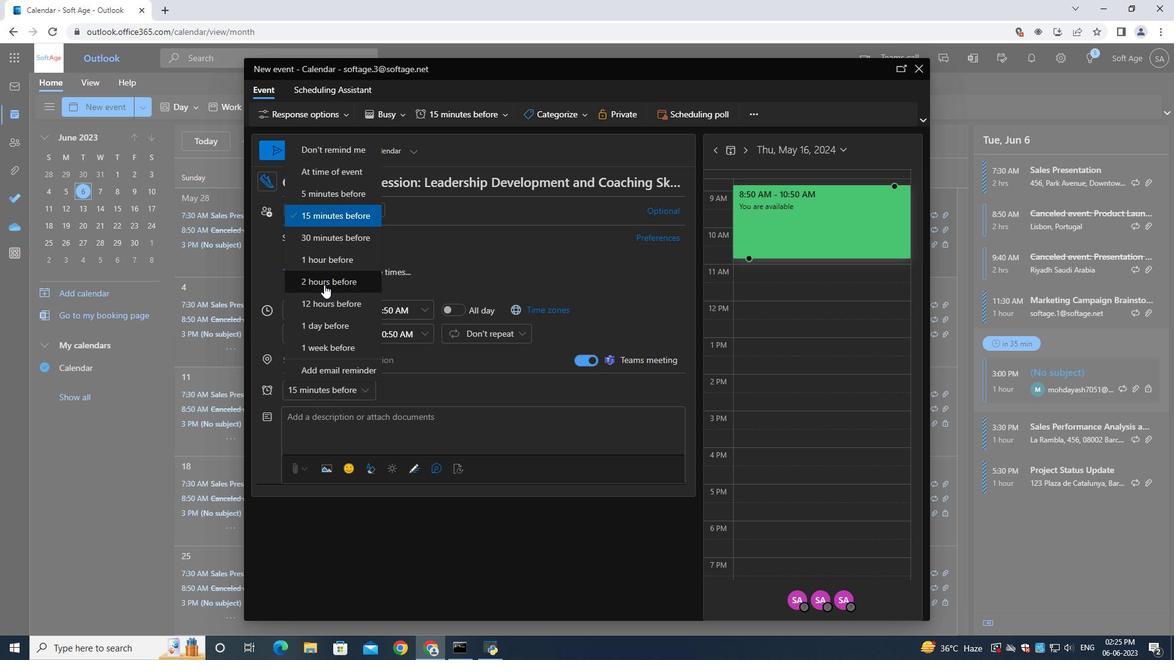
Action: Mouse moved to (283, 147)
Screenshot: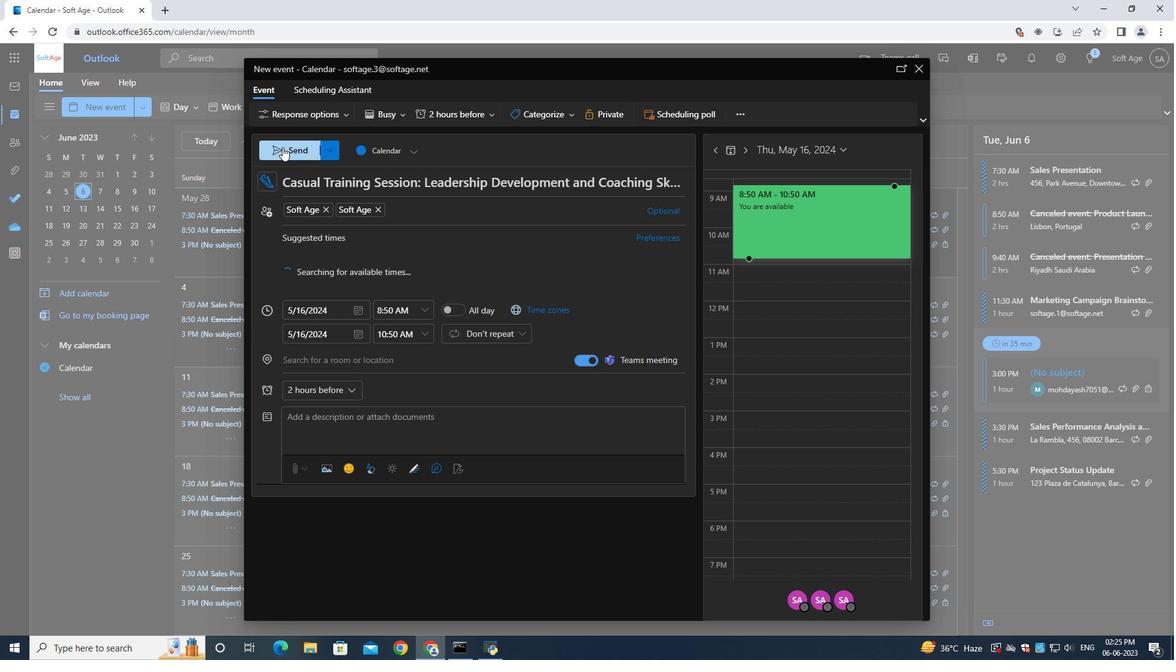 
Action: Mouse pressed left at (283, 147)
Screenshot: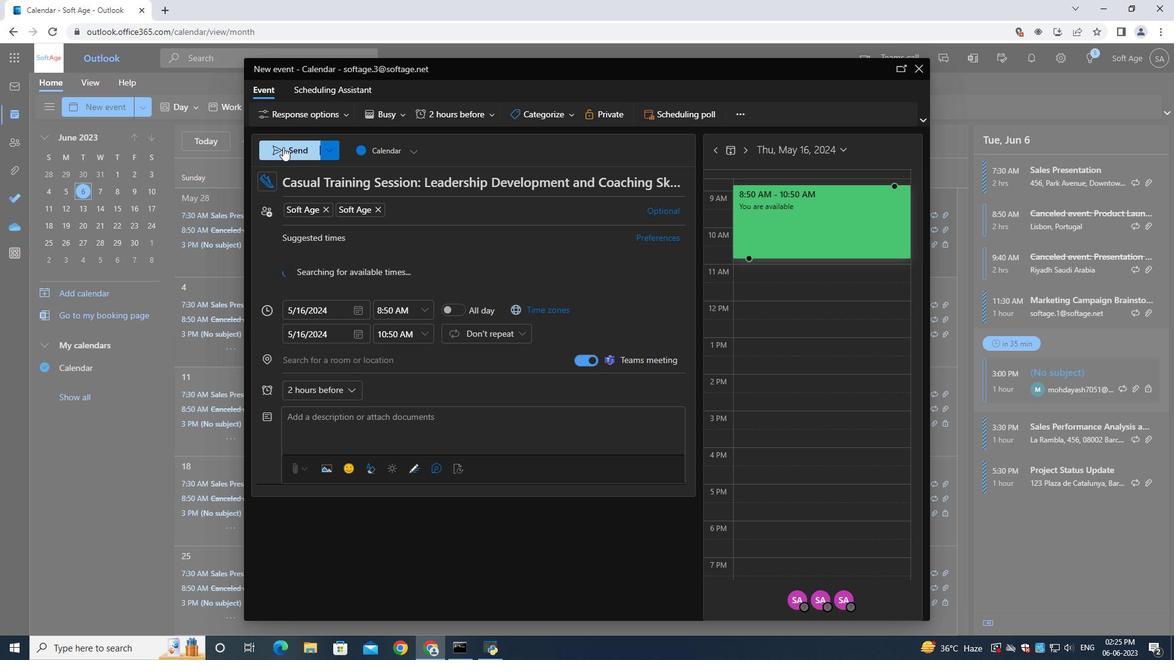 
Action: Mouse moved to (284, 147)
Screenshot: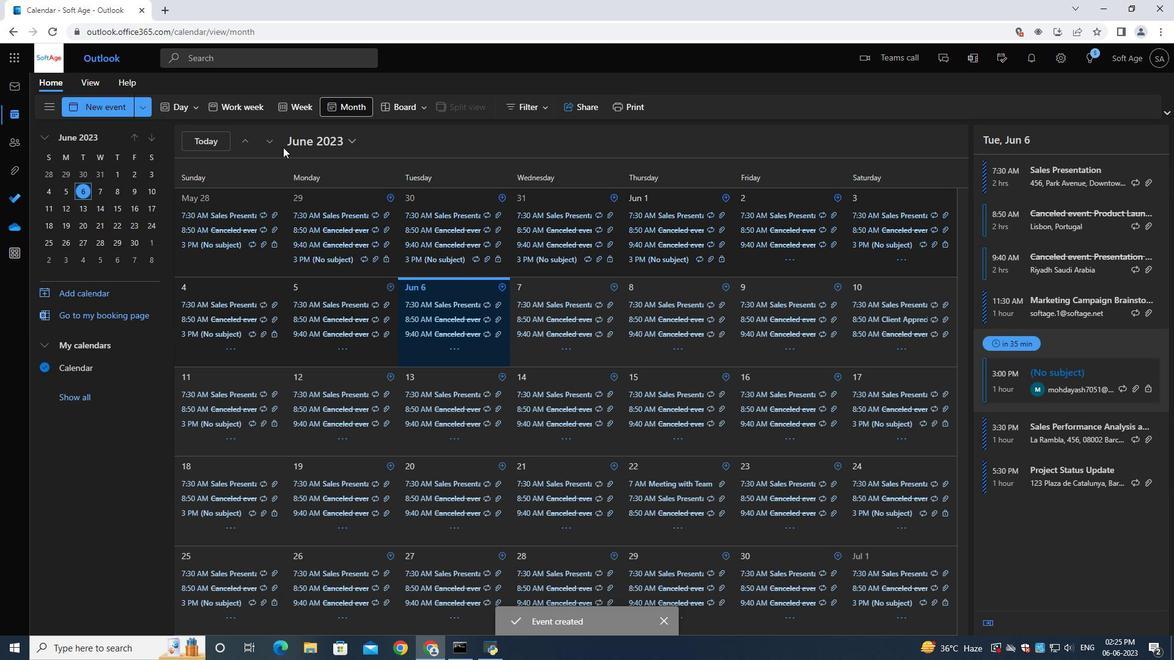 
